 Task: Find connections with filter location Gifhorn with filter topic #careertips with filter profile language French with filter current company Resource Solutions with filter school Widya Dharma University with filter industry Operations Consulting with filter service category Packaging Design with filter keywords title Team Leader
Action: Mouse moved to (575, 75)
Screenshot: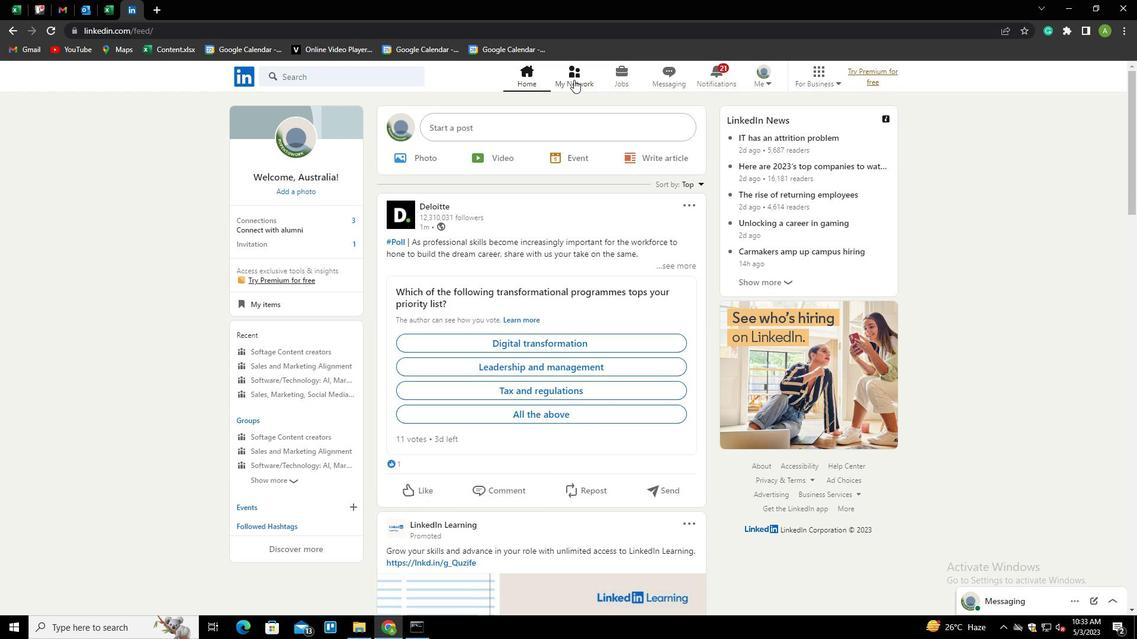 
Action: Mouse pressed left at (575, 75)
Screenshot: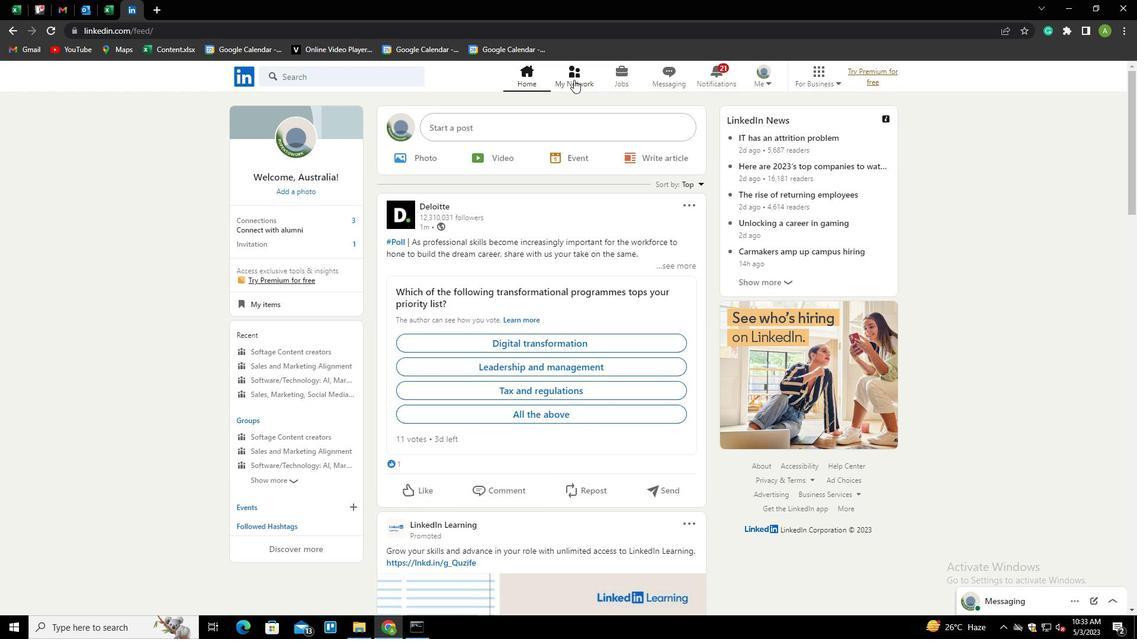 
Action: Mouse moved to (327, 139)
Screenshot: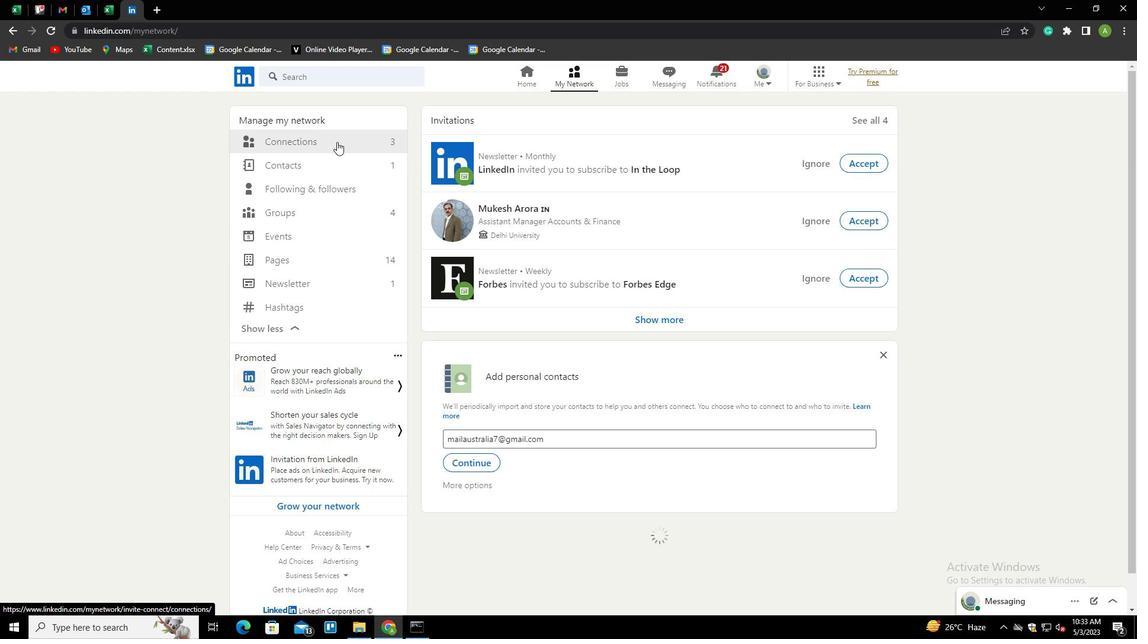 
Action: Mouse pressed left at (327, 139)
Screenshot: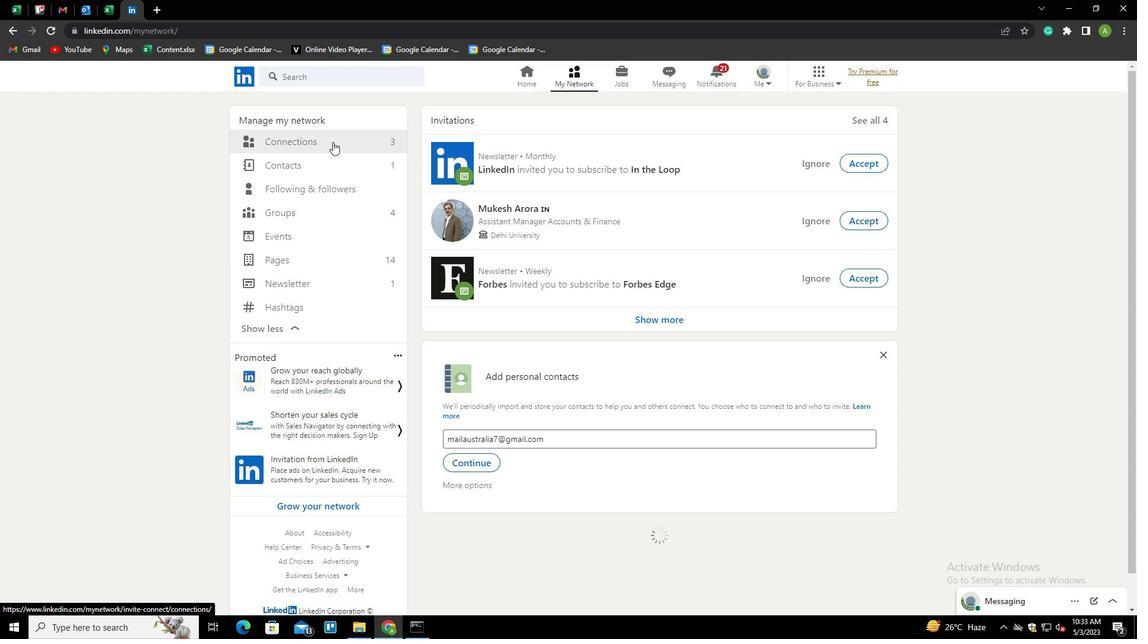 
Action: Mouse moved to (662, 137)
Screenshot: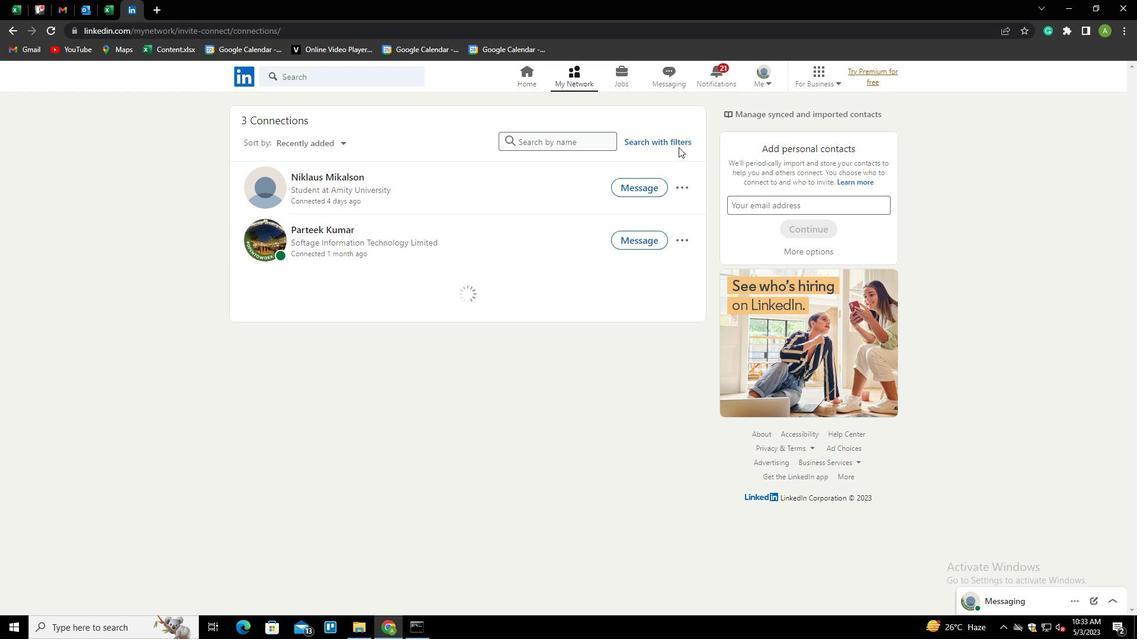
Action: Mouse pressed left at (662, 137)
Screenshot: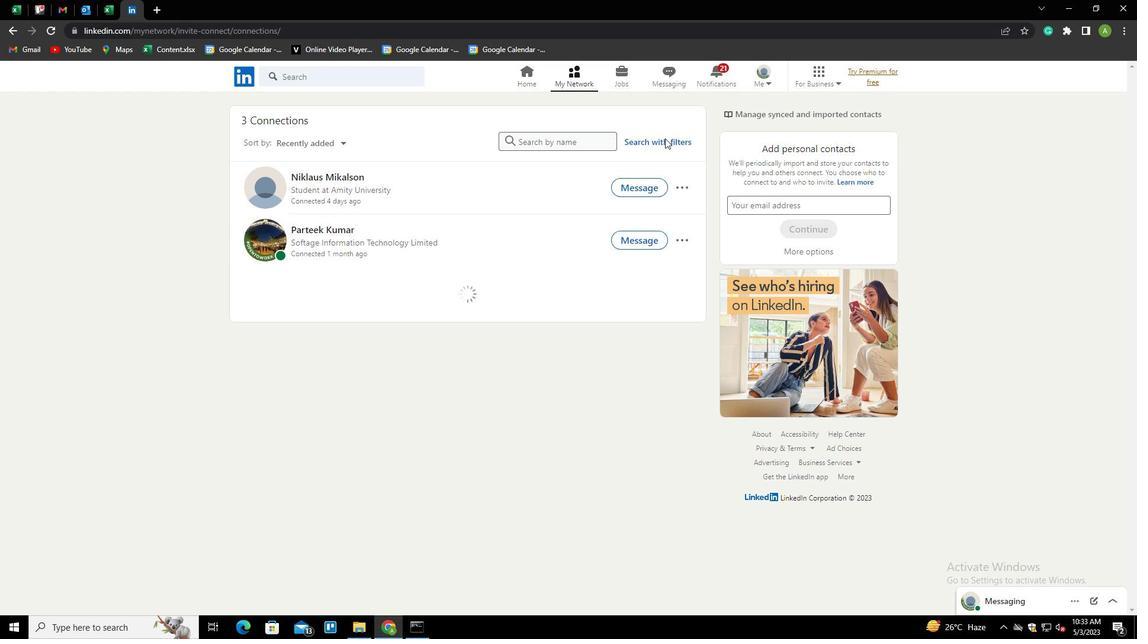 
Action: Mouse moved to (607, 108)
Screenshot: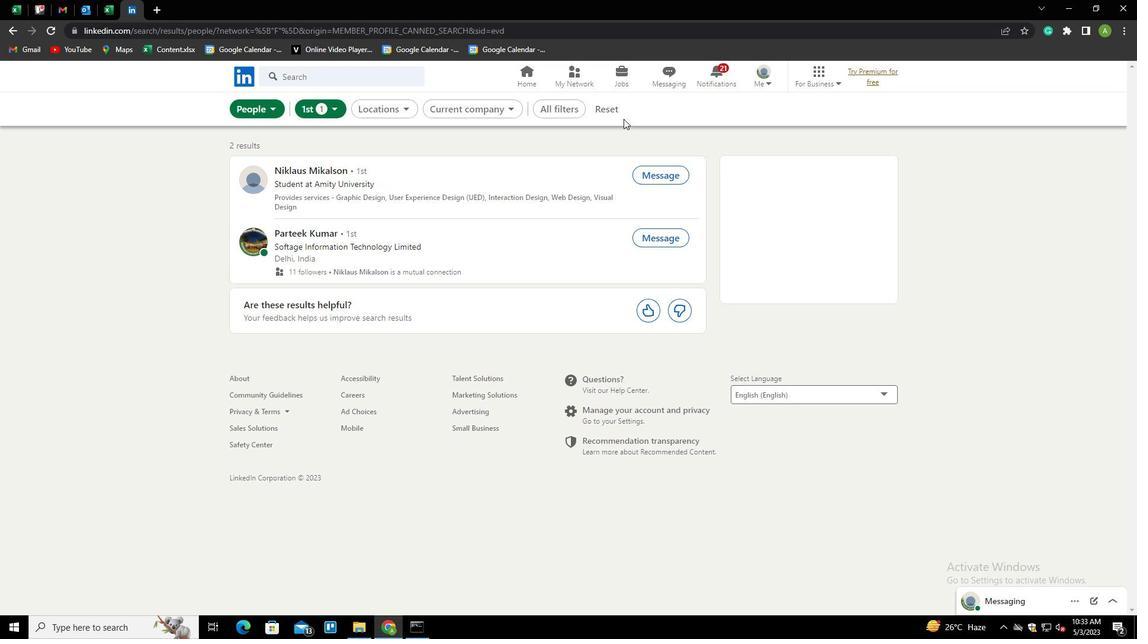 
Action: Mouse pressed left at (607, 108)
Screenshot: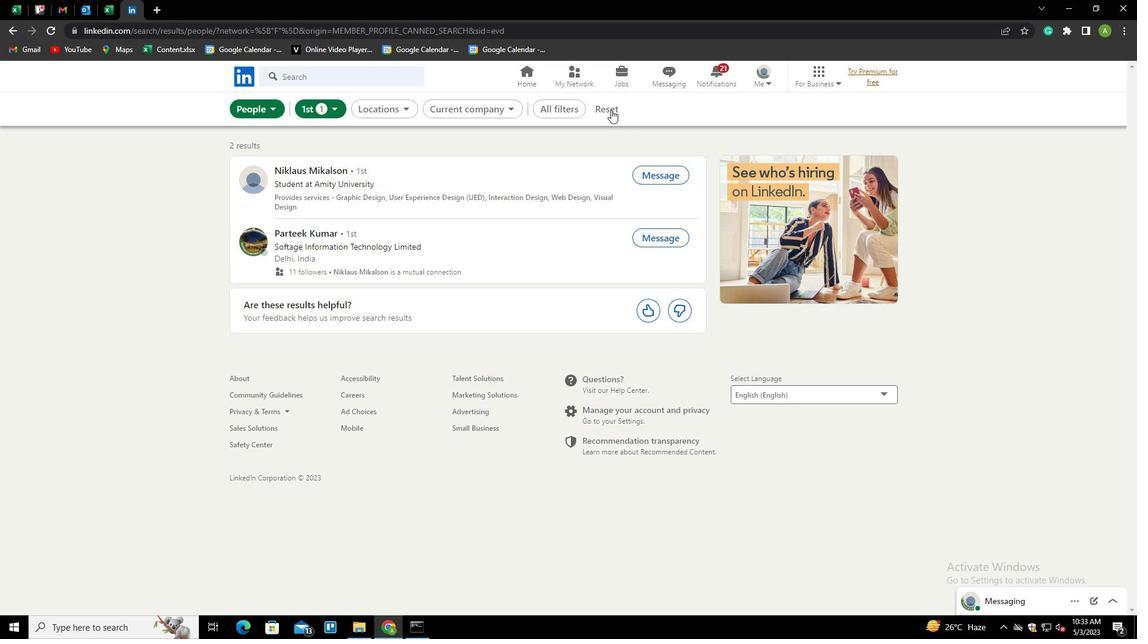 
Action: Mouse moved to (580, 109)
Screenshot: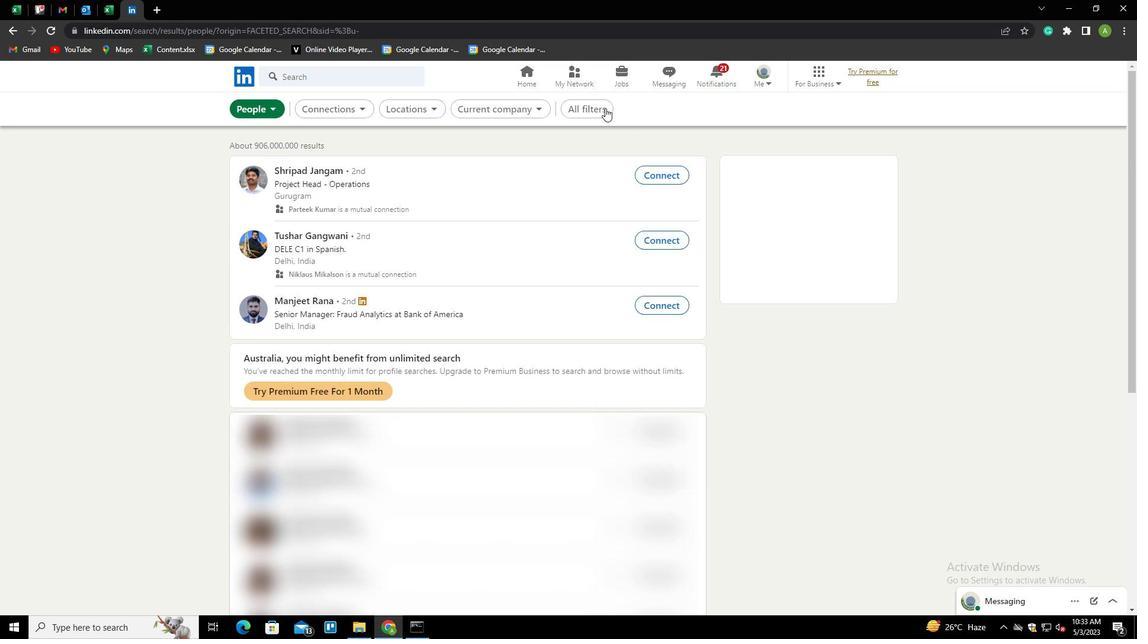 
Action: Mouse pressed left at (580, 109)
Screenshot: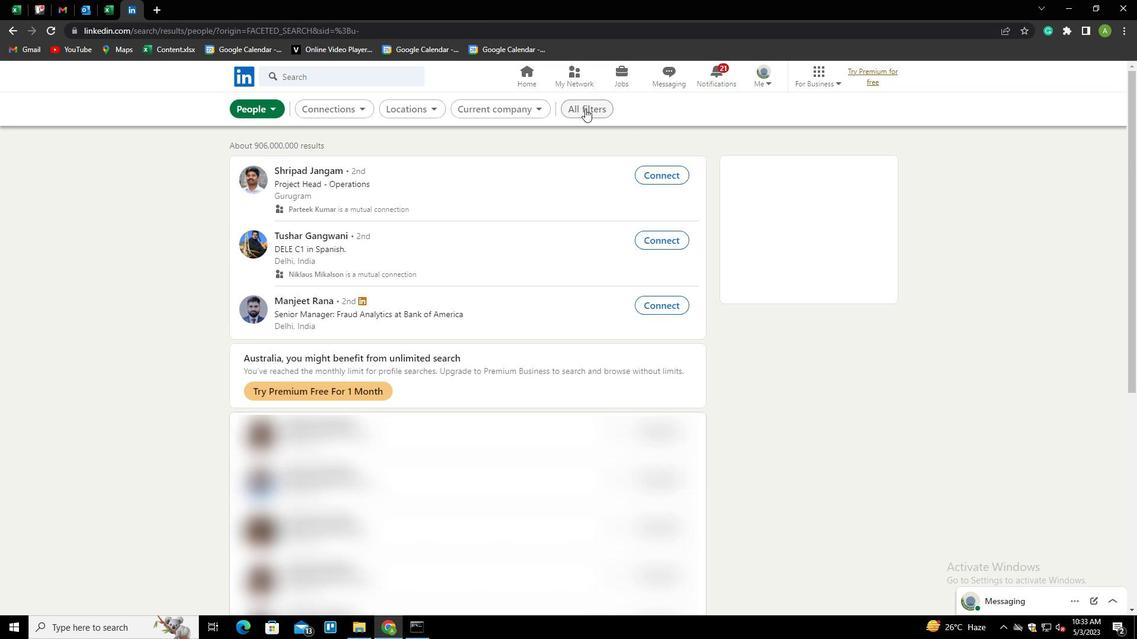 
Action: Mouse moved to (1032, 353)
Screenshot: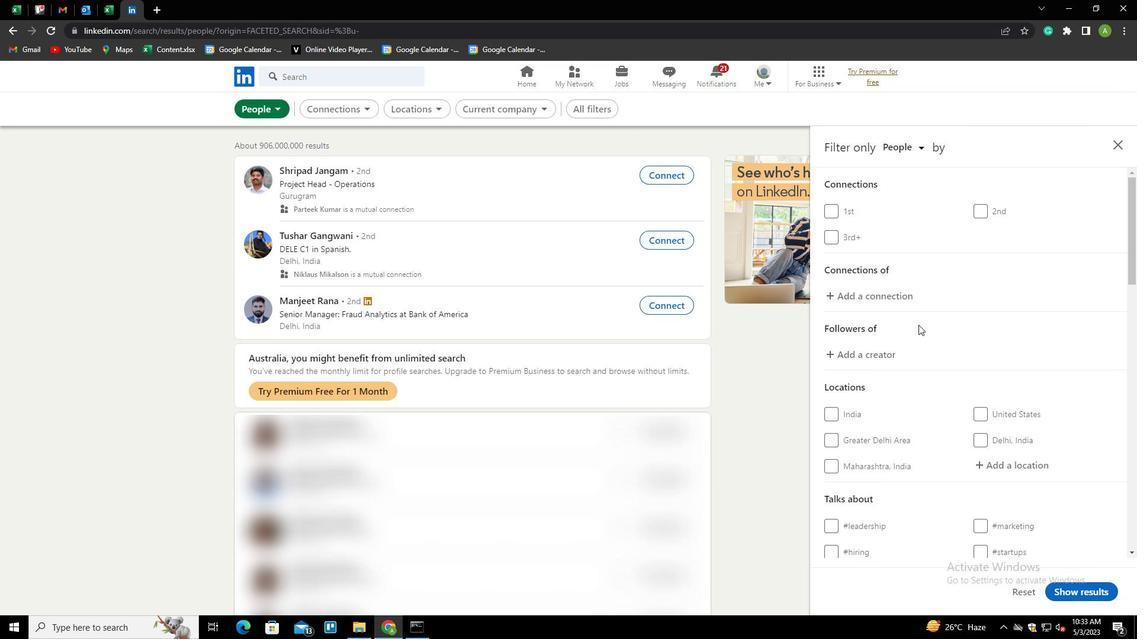
Action: Mouse scrolled (1032, 352) with delta (0, 0)
Screenshot: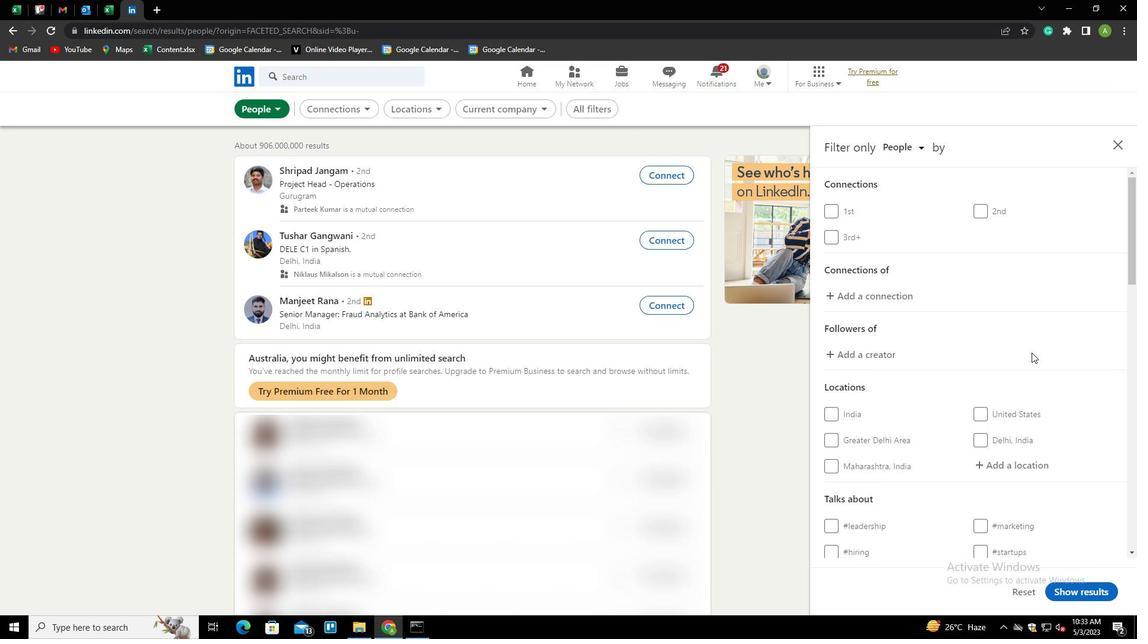 
Action: Mouse scrolled (1032, 352) with delta (0, 0)
Screenshot: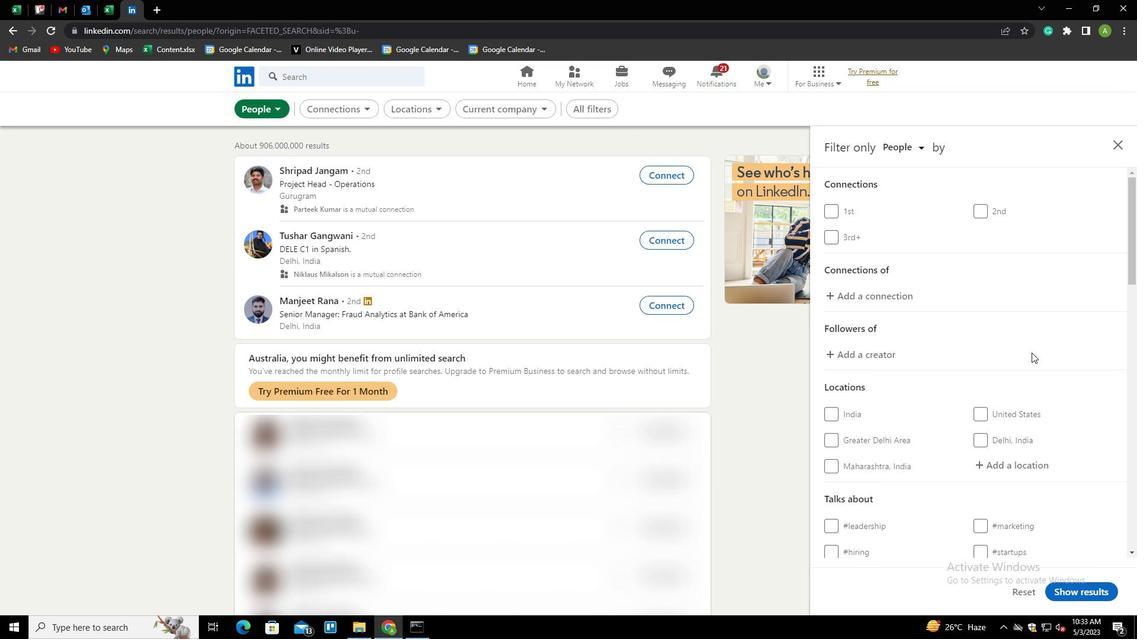 
Action: Mouse moved to (972, 343)
Screenshot: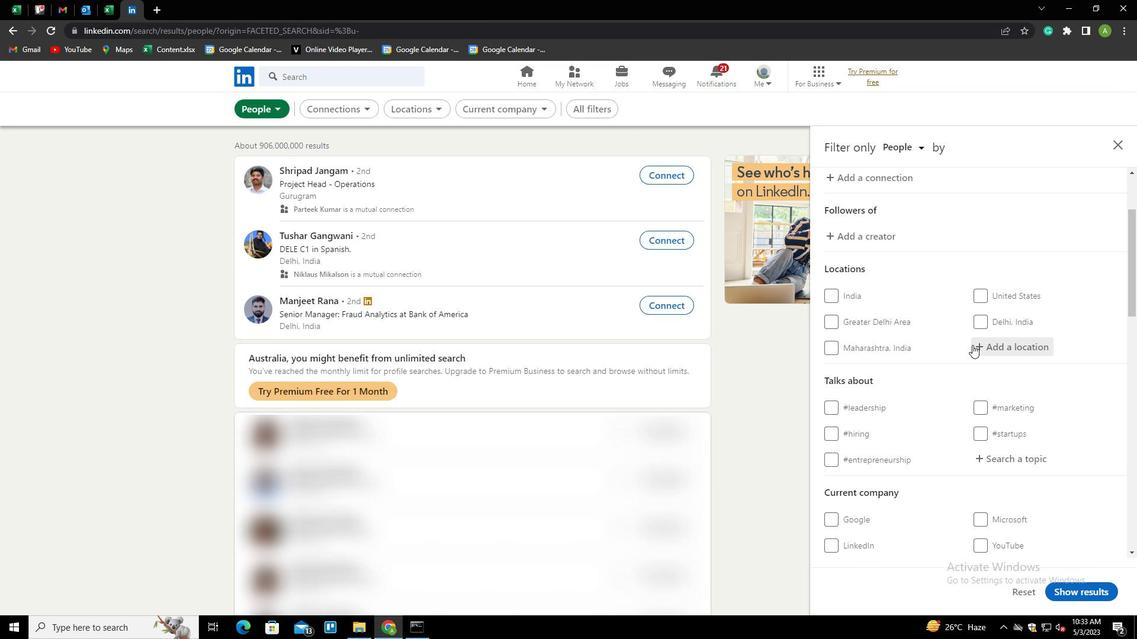 
Action: Mouse pressed left at (972, 343)
Screenshot: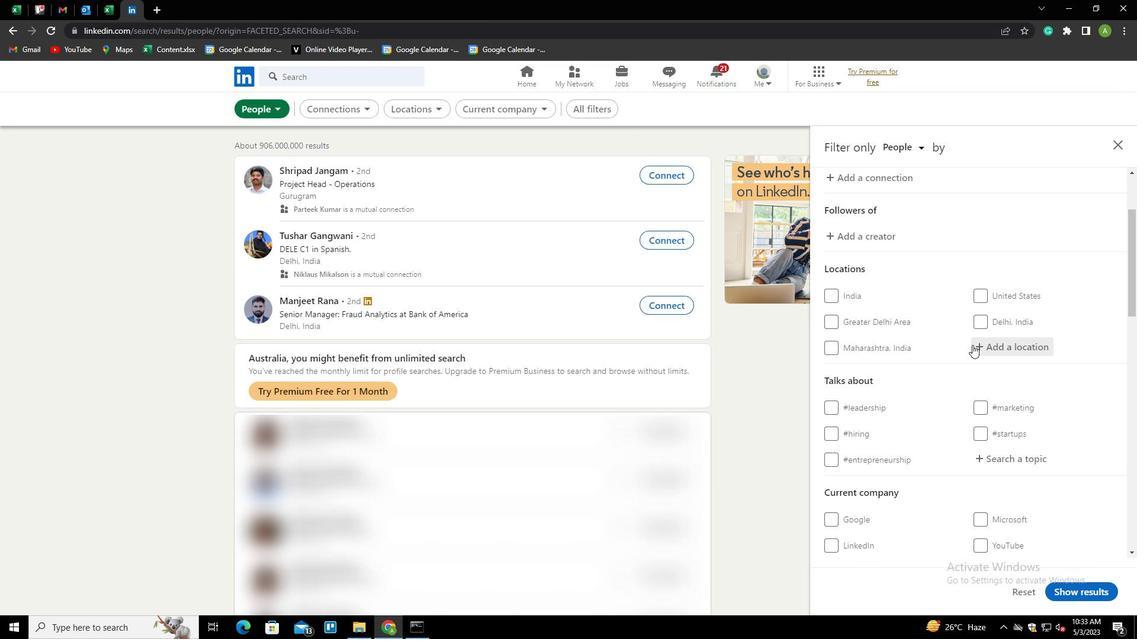 
Action: Key pressed <Key.shift>G
Screenshot: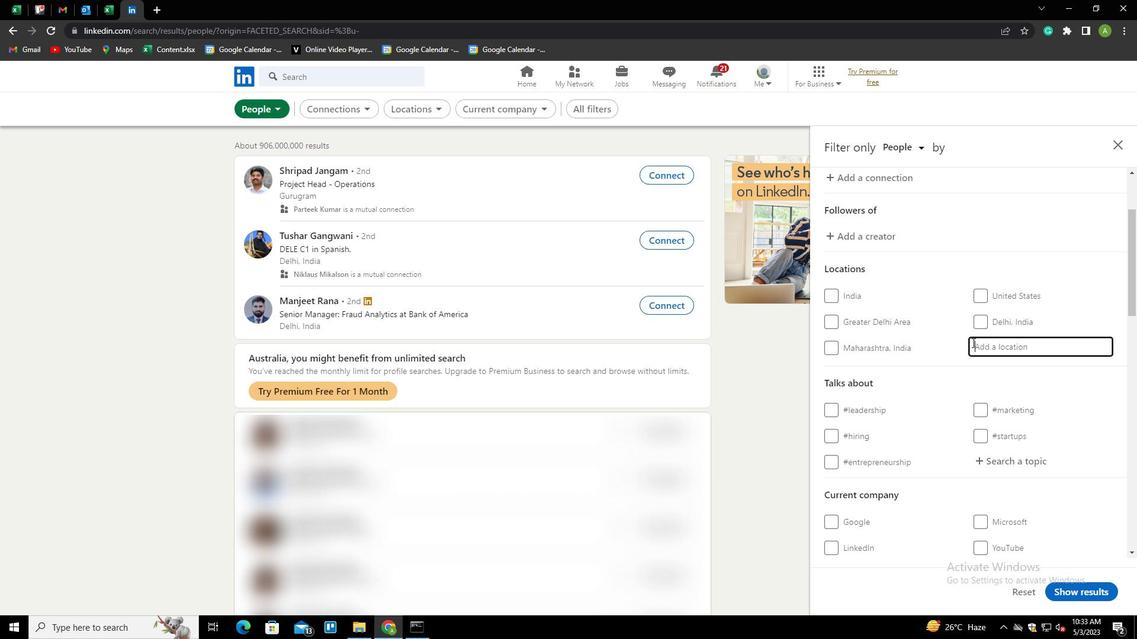 
Action: Mouse moved to (972, 343)
Screenshot: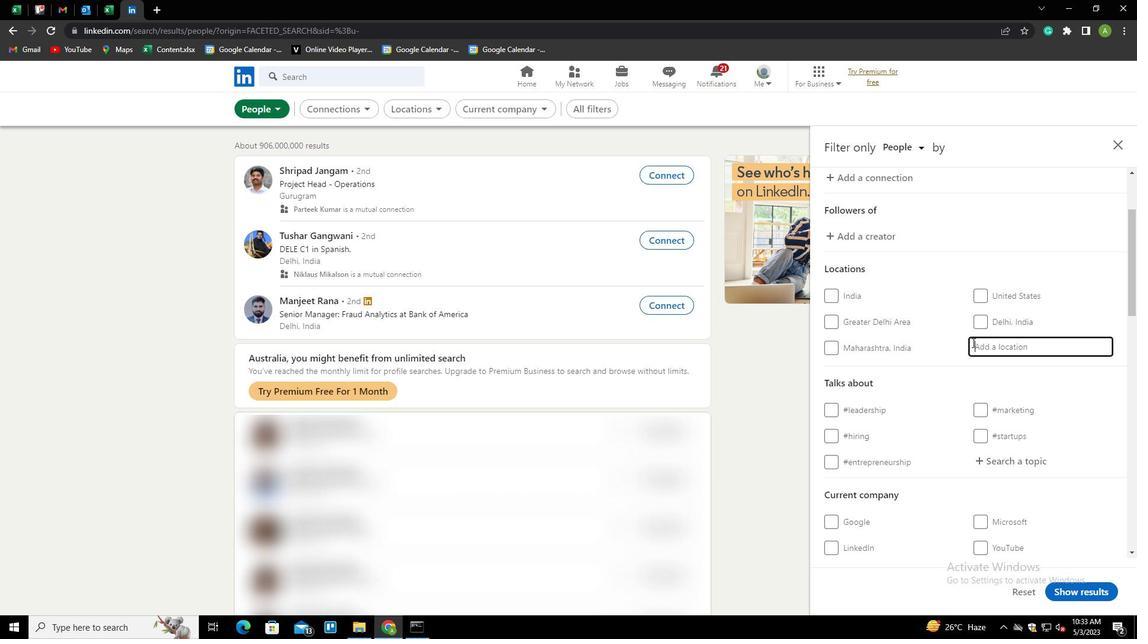 
Action: Key pressed IG<Key.backspace>FHORN<Key.down><Key.enter>
Screenshot: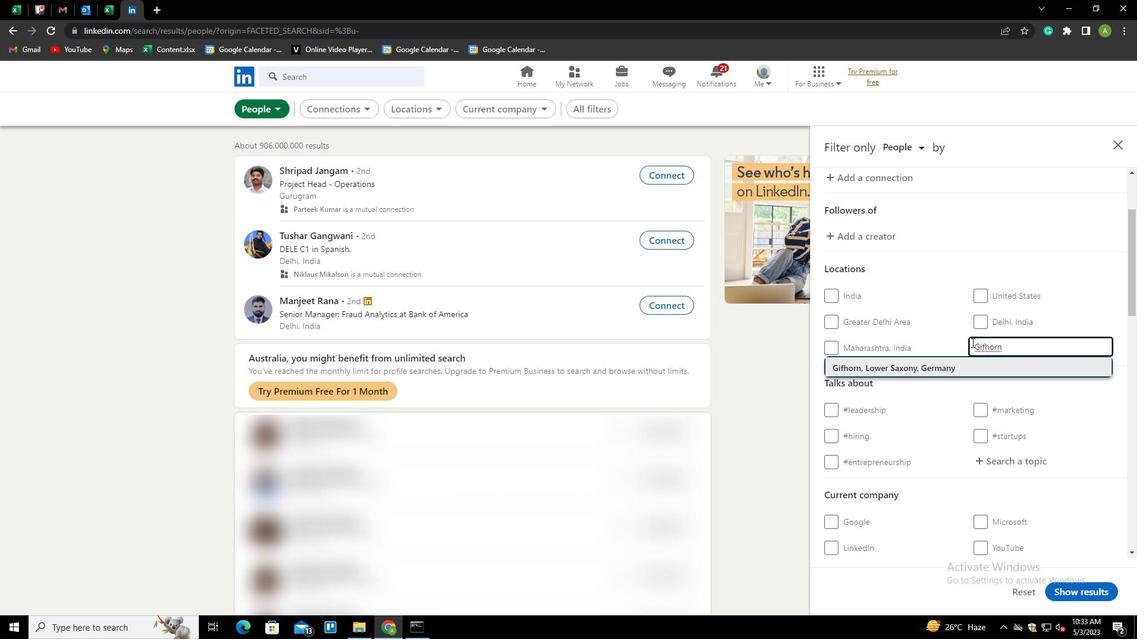 
Action: Mouse scrolled (972, 342) with delta (0, 0)
Screenshot: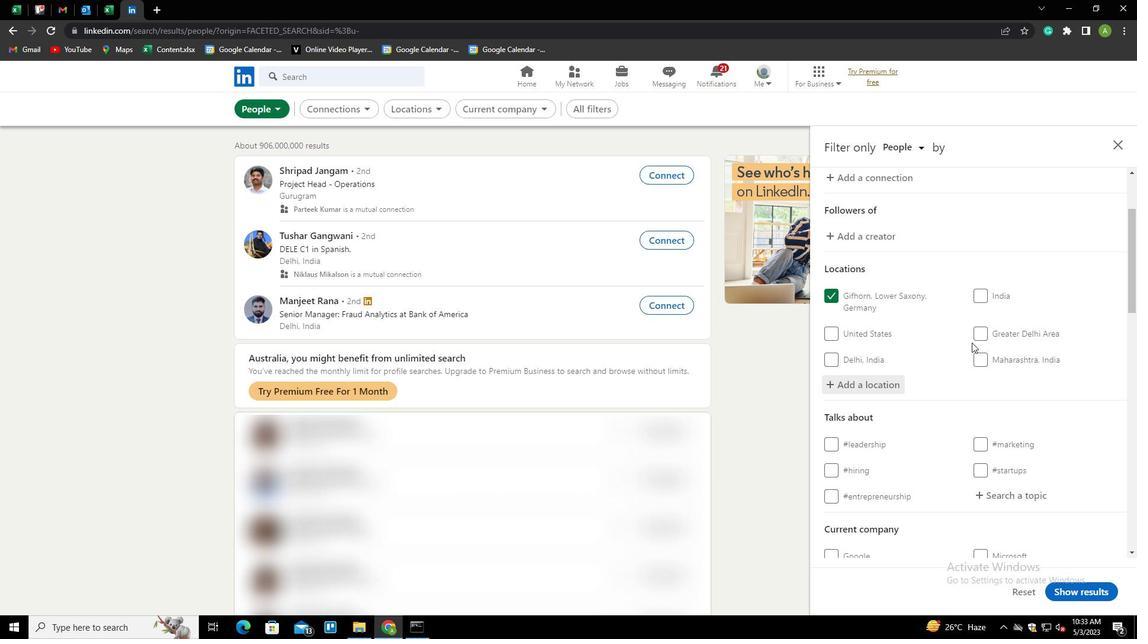 
Action: Mouse scrolled (972, 342) with delta (0, 0)
Screenshot: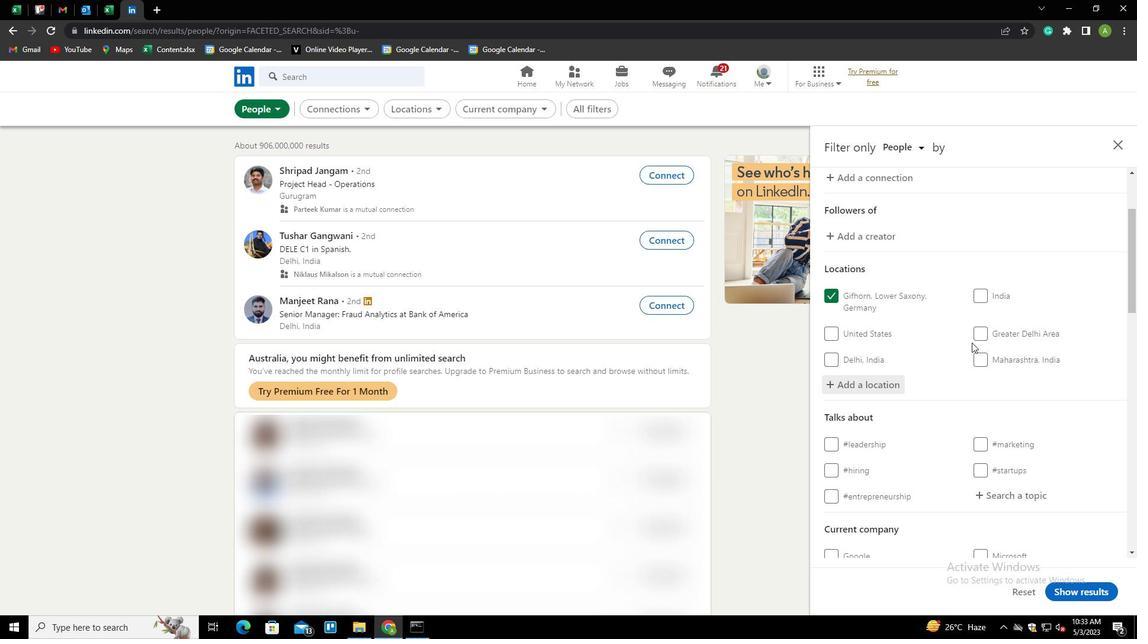 
Action: Mouse moved to (985, 369)
Screenshot: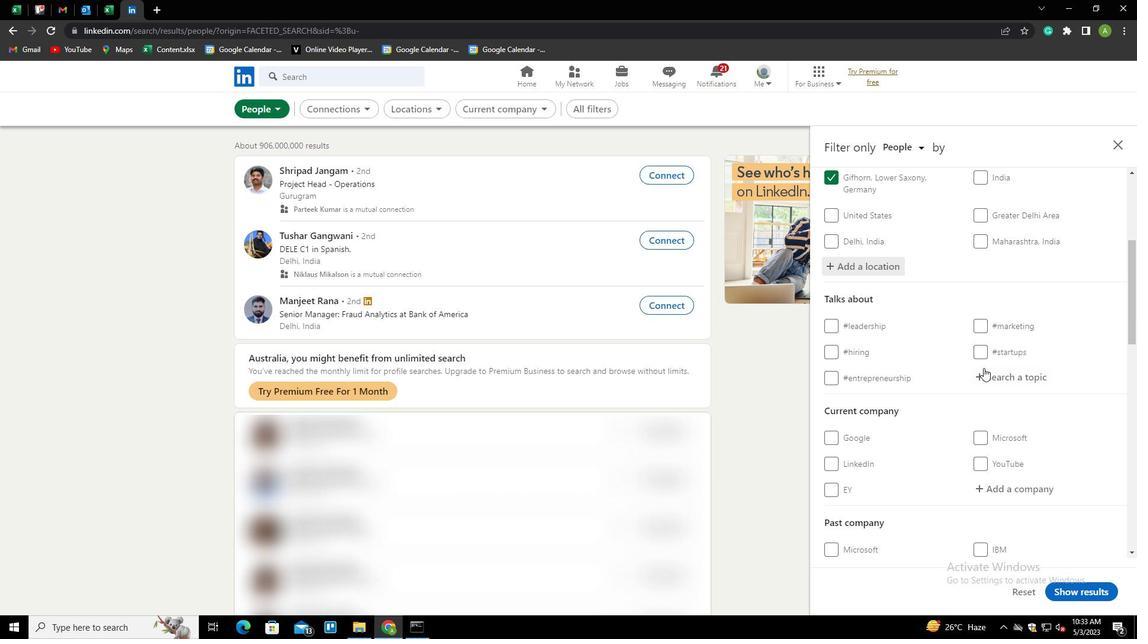 
Action: Mouse pressed left at (985, 369)
Screenshot: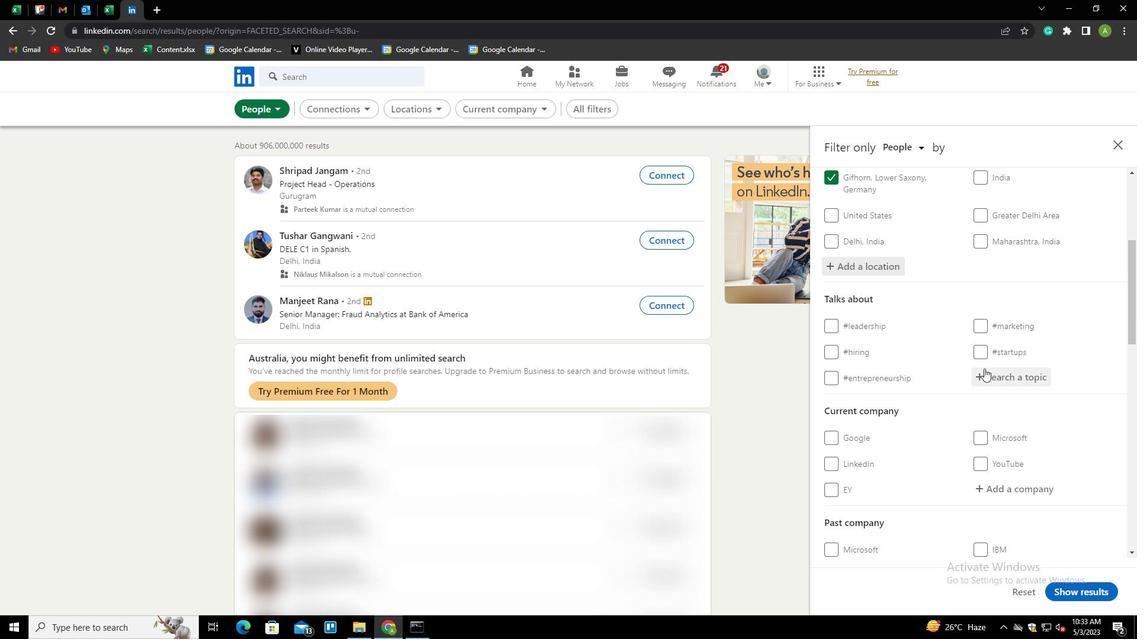 
Action: Key pressed CAAR<Key.backspace><Key.backspace>REERTIPS<Key.down><Key.enter>
Screenshot: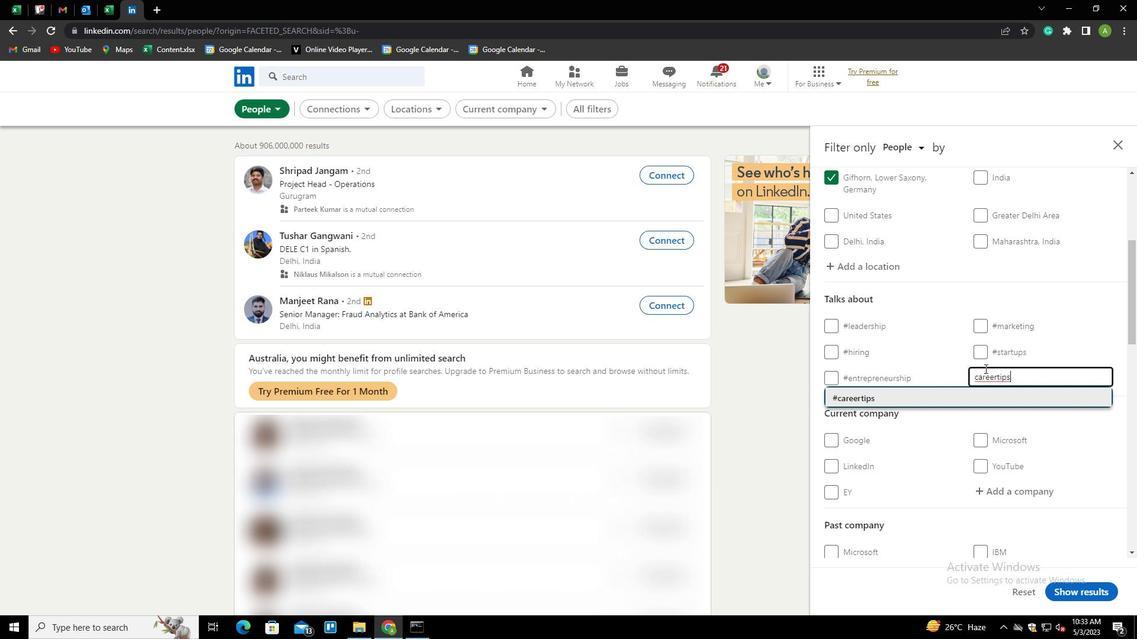 
Action: Mouse scrolled (985, 368) with delta (0, 0)
Screenshot: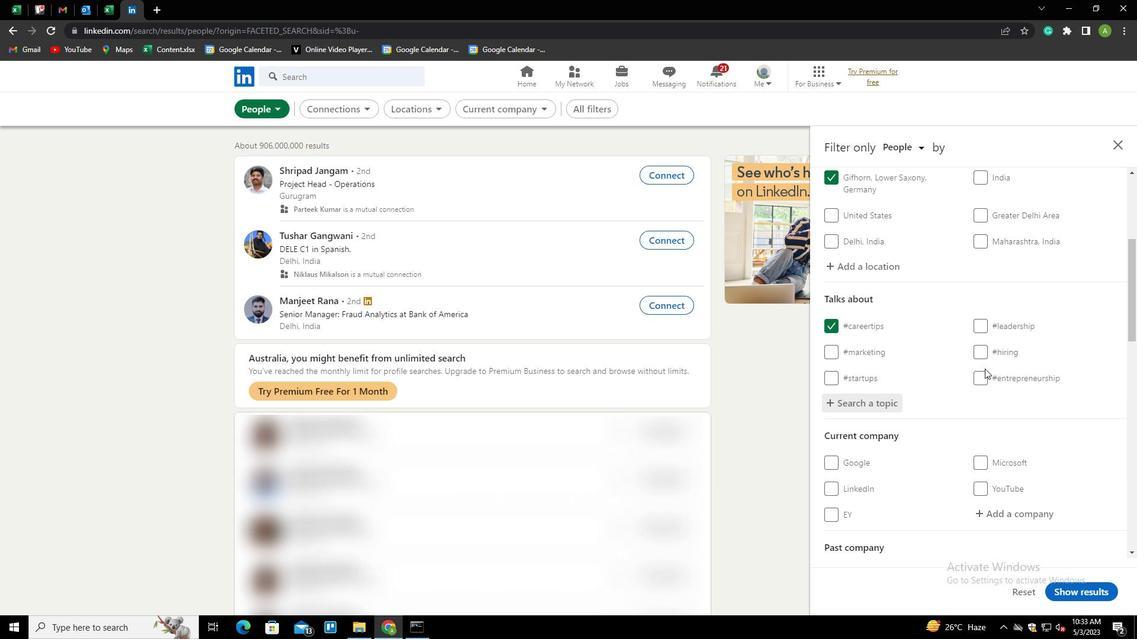 
Action: Mouse scrolled (985, 368) with delta (0, 0)
Screenshot: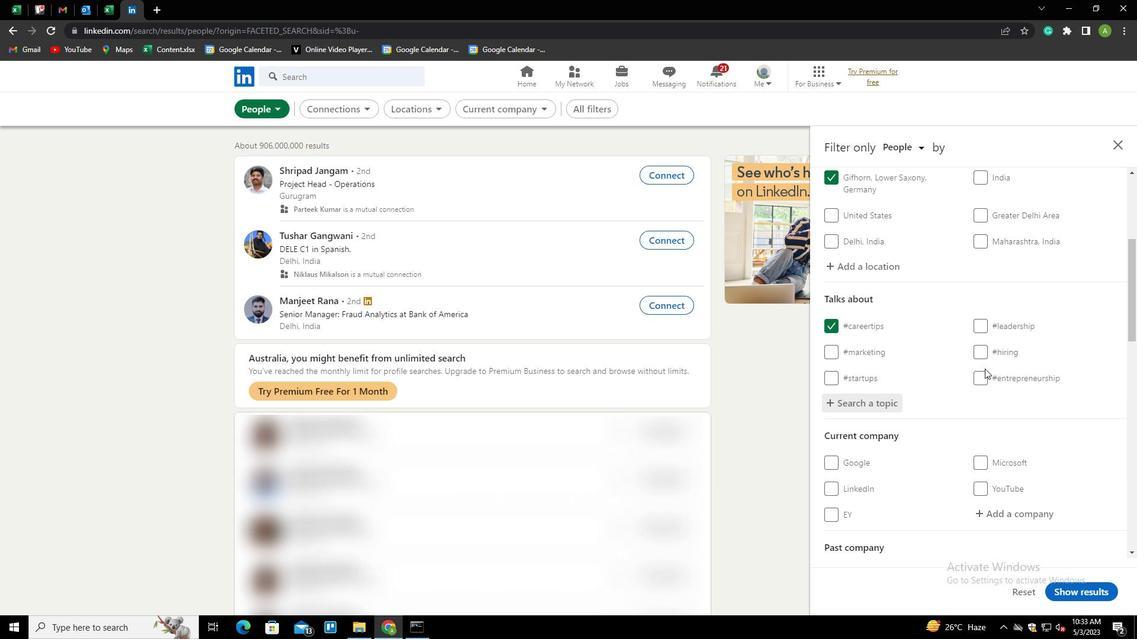 
Action: Mouse scrolled (985, 368) with delta (0, 0)
Screenshot: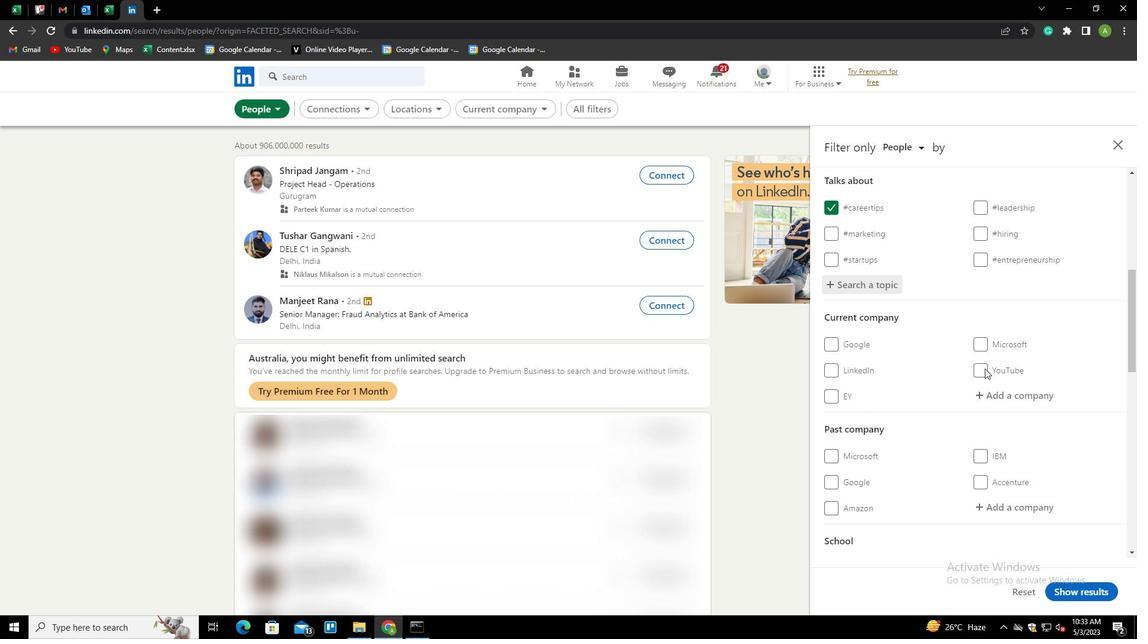 
Action: Mouse scrolled (985, 368) with delta (0, 0)
Screenshot: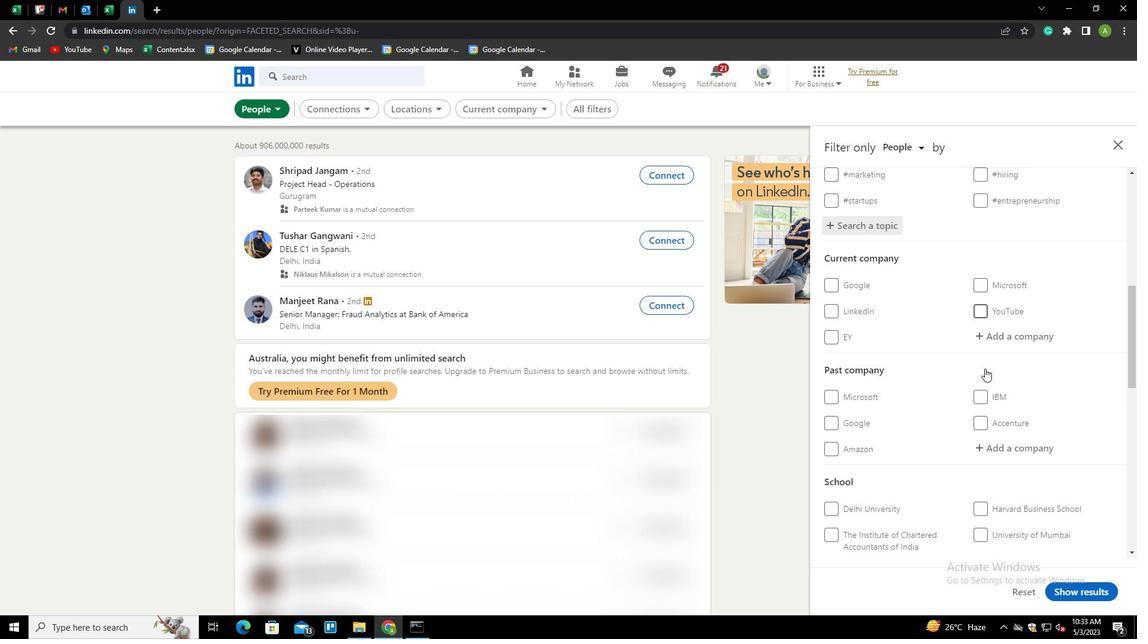 
Action: Mouse scrolled (985, 368) with delta (0, 0)
Screenshot: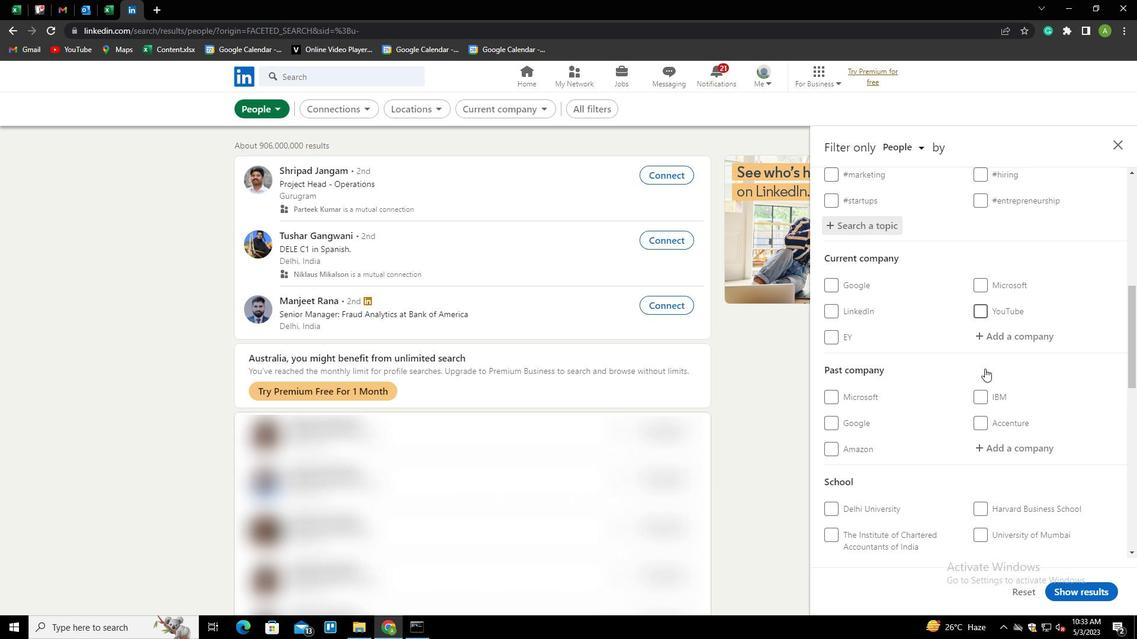 
Action: Mouse scrolled (985, 368) with delta (0, 0)
Screenshot: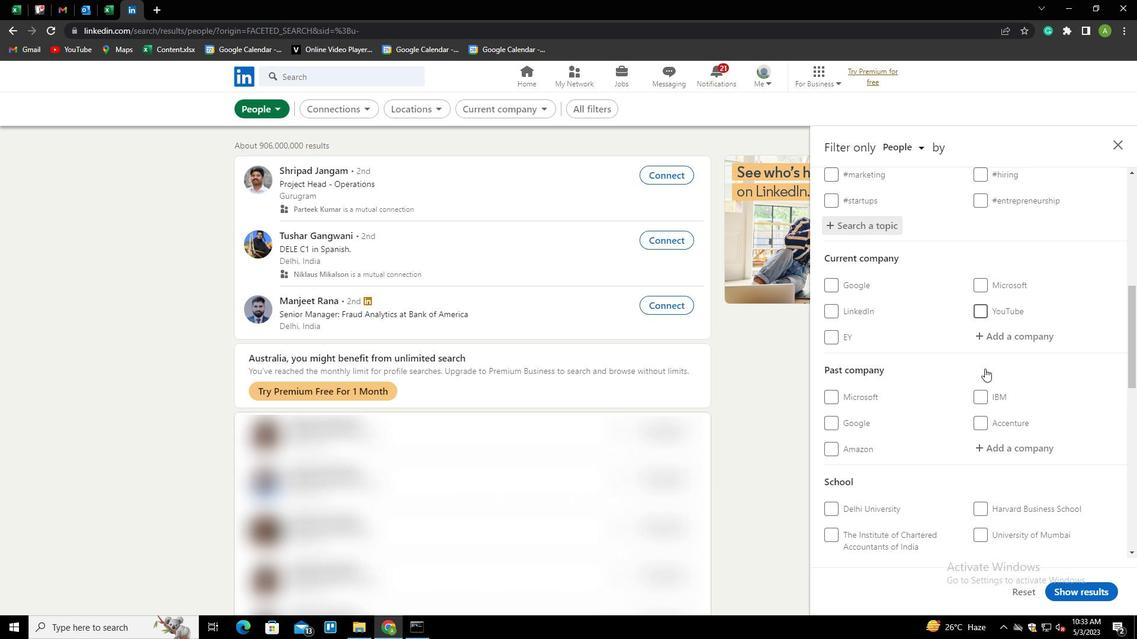 
Action: Mouse scrolled (985, 368) with delta (0, 0)
Screenshot: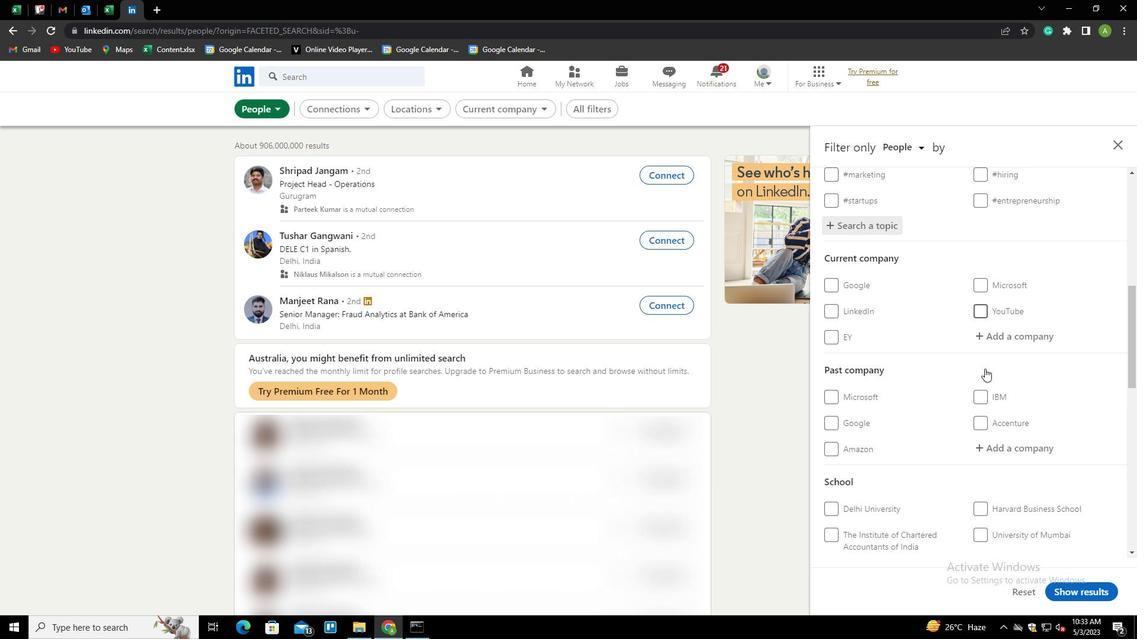 
Action: Mouse scrolled (985, 368) with delta (0, 0)
Screenshot: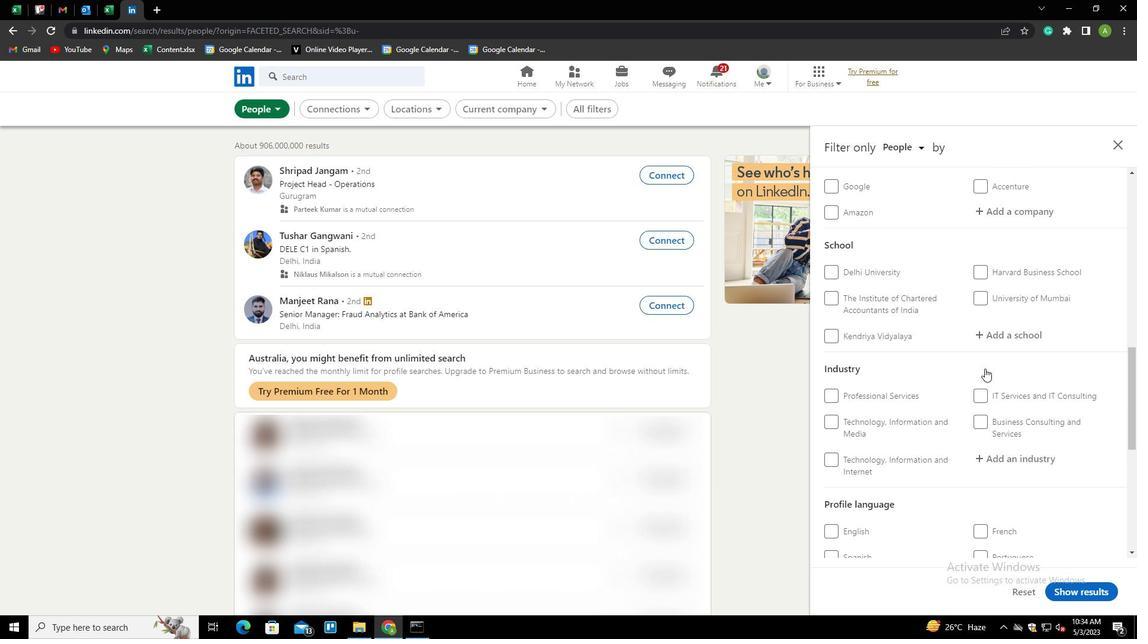 
Action: Mouse scrolled (985, 368) with delta (0, 0)
Screenshot: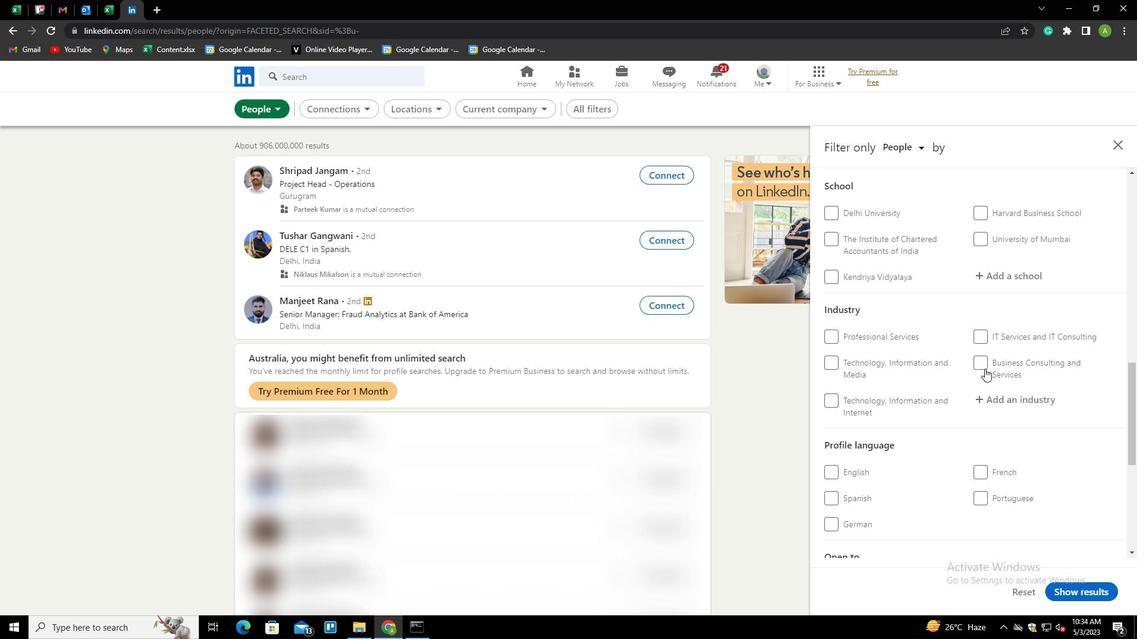 
Action: Mouse scrolled (985, 368) with delta (0, 0)
Screenshot: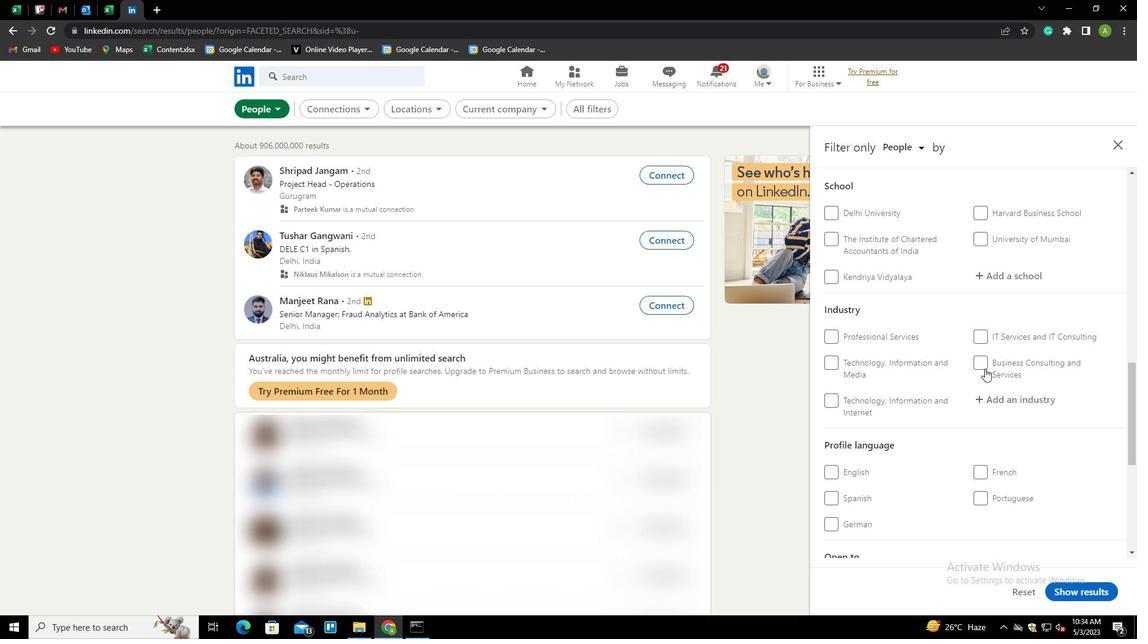 
Action: Mouse moved to (983, 354)
Screenshot: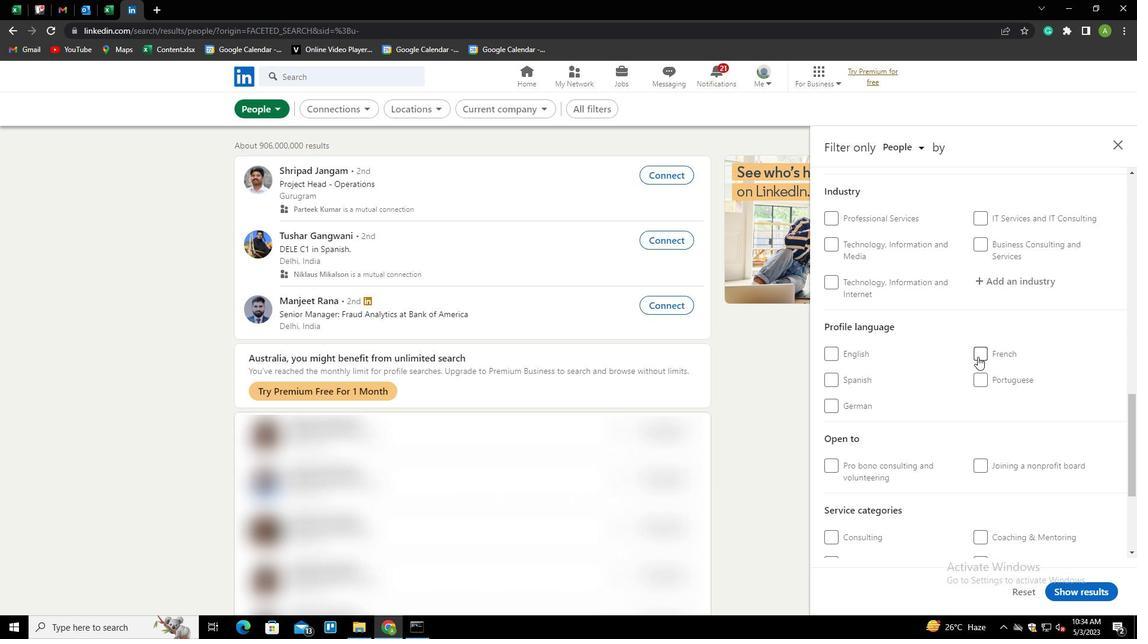 
Action: Mouse pressed left at (983, 354)
Screenshot: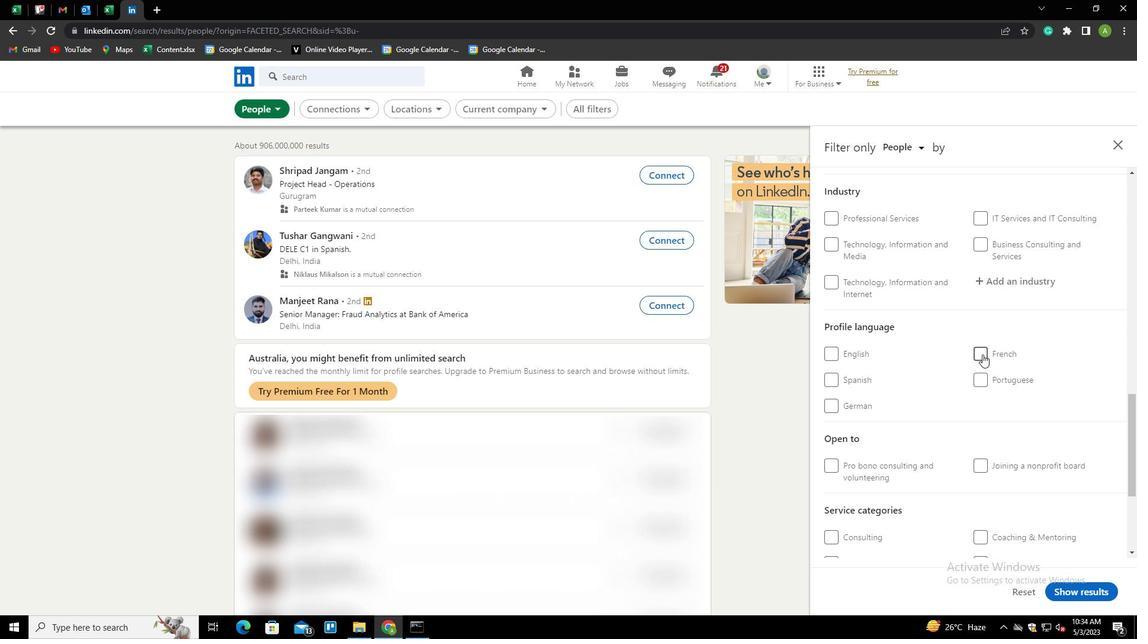 
Action: Mouse moved to (1007, 345)
Screenshot: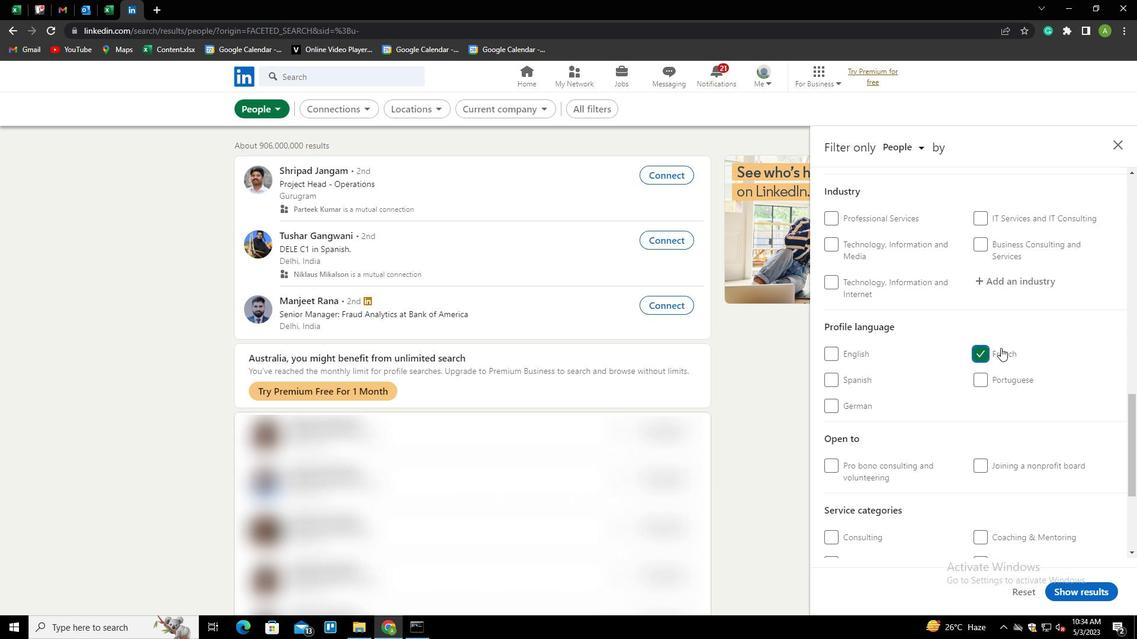 
Action: Mouse scrolled (1007, 346) with delta (0, 0)
Screenshot: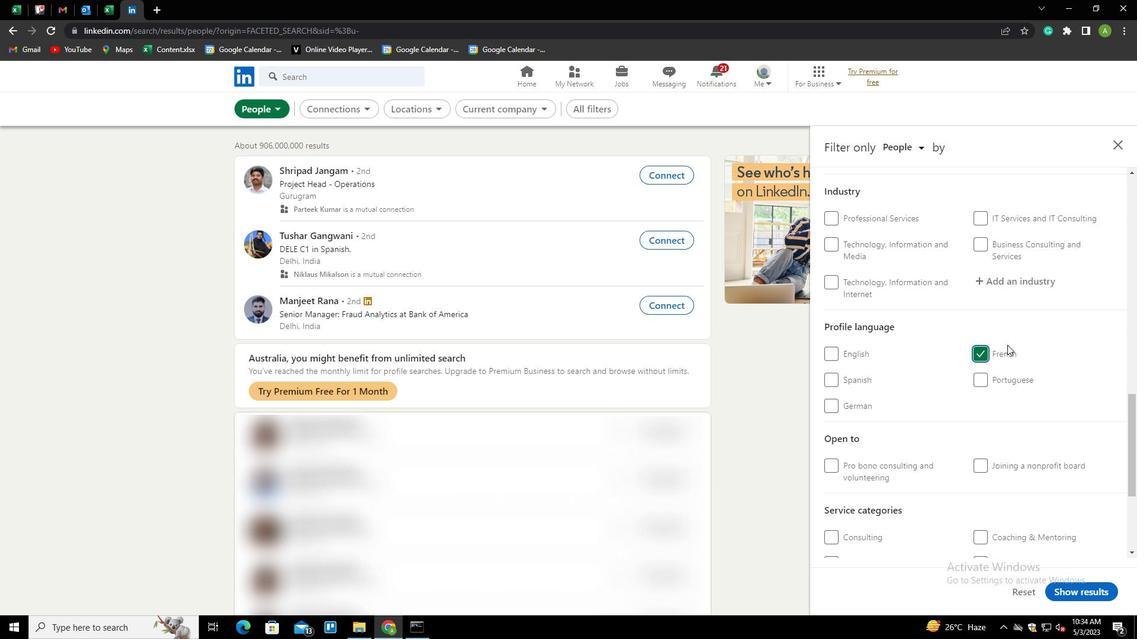 
Action: Mouse scrolled (1007, 346) with delta (0, 0)
Screenshot: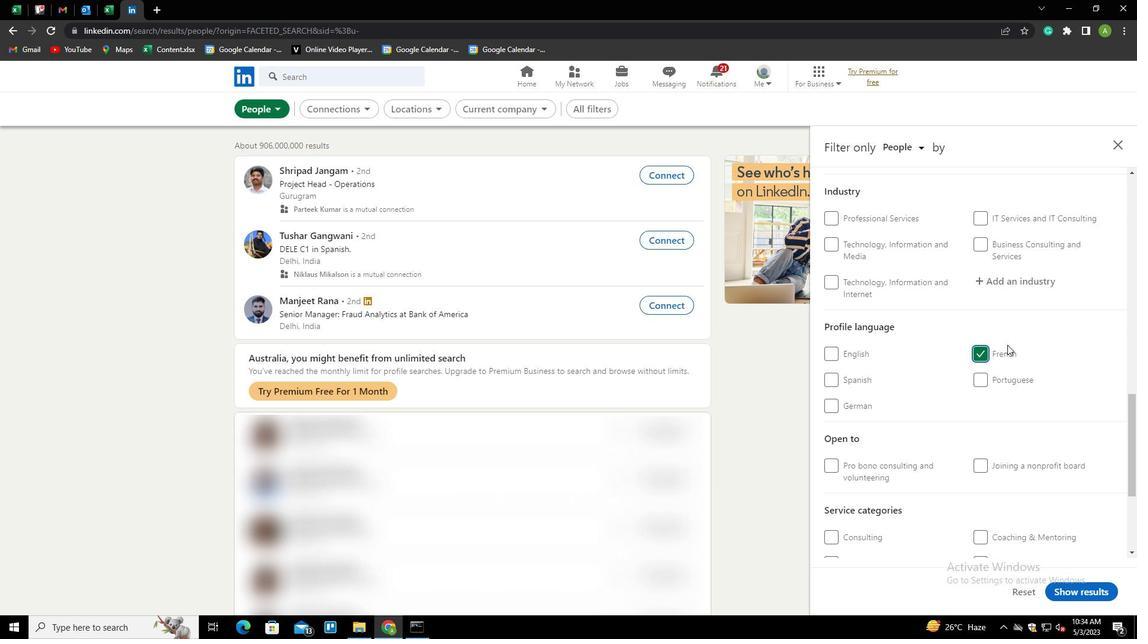 
Action: Mouse scrolled (1007, 346) with delta (0, 0)
Screenshot: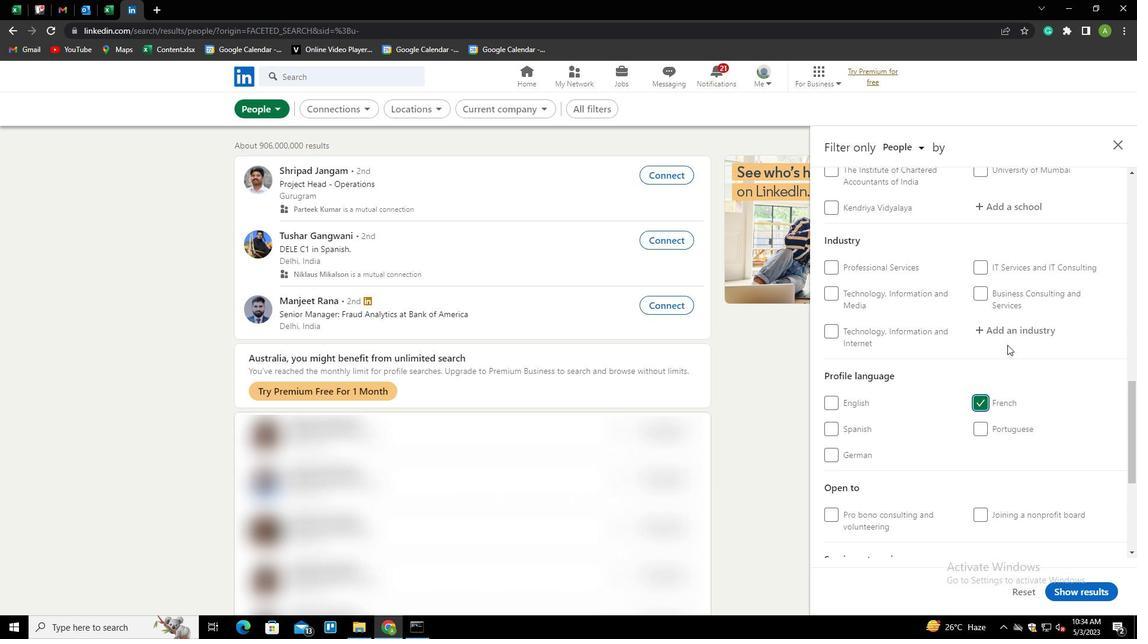
Action: Mouse scrolled (1007, 346) with delta (0, 0)
Screenshot: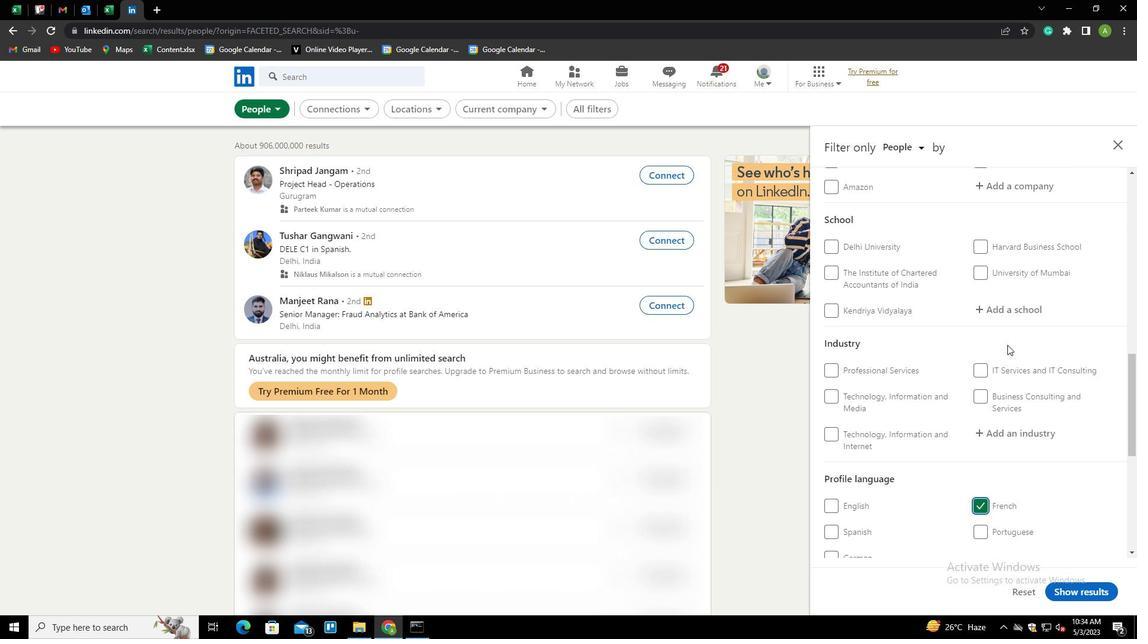 
Action: Mouse scrolled (1007, 346) with delta (0, 0)
Screenshot: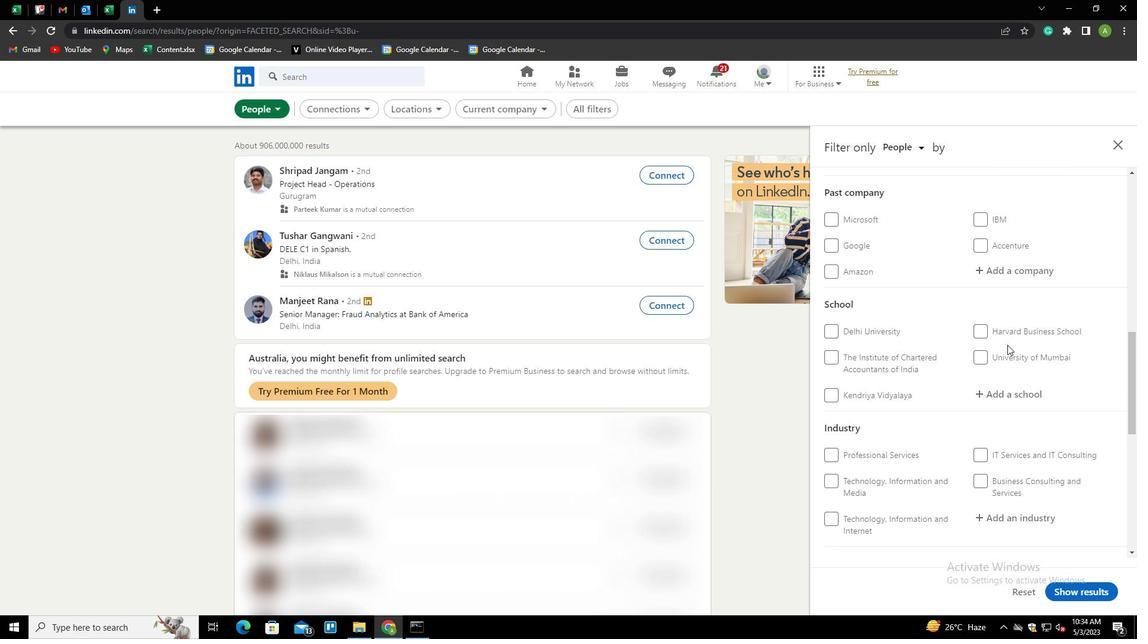 
Action: Mouse moved to (1000, 223)
Screenshot: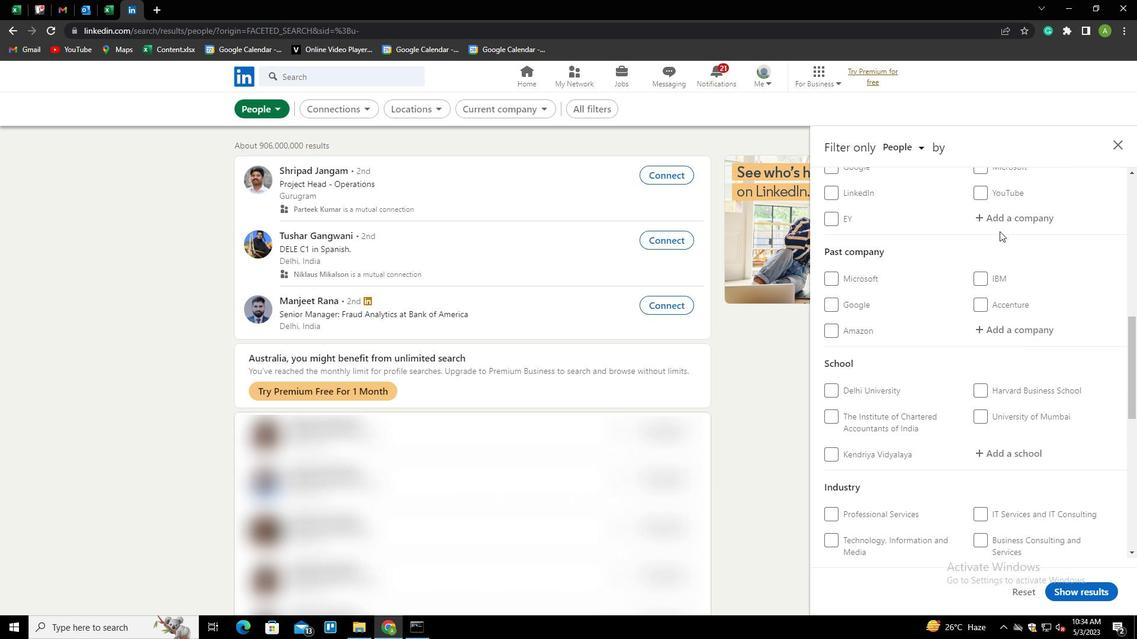 
Action: Mouse pressed left at (1000, 223)
Screenshot: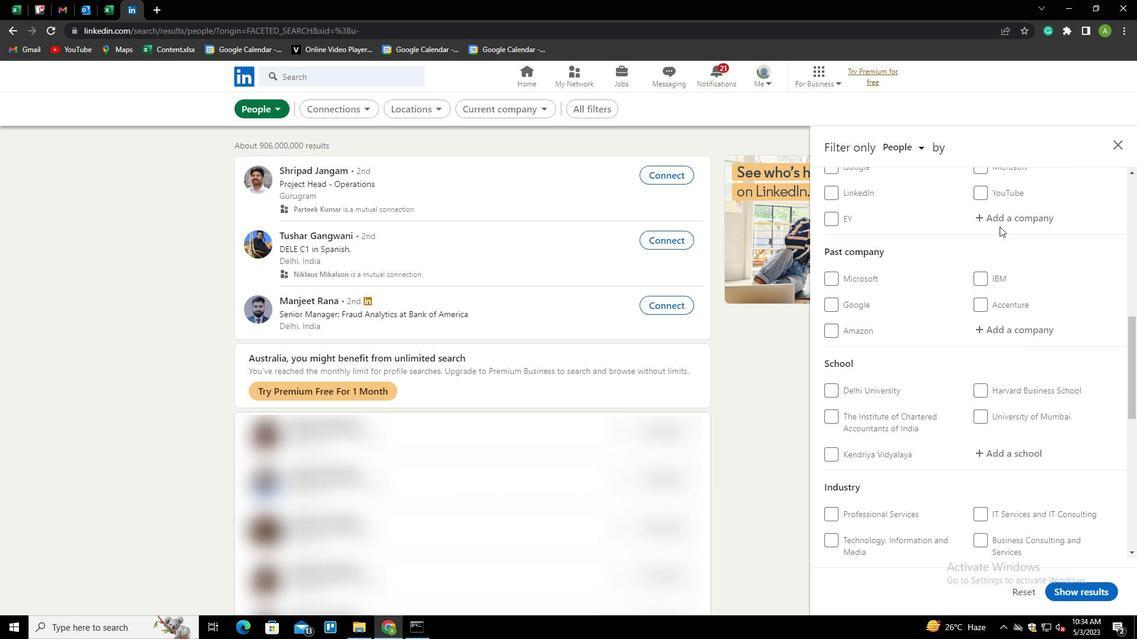 
Action: Key pressed <Key.shift>RESOURCE<Key.space><Key.shift>SOLUTIONS<Key.down><Key.enter>
Screenshot: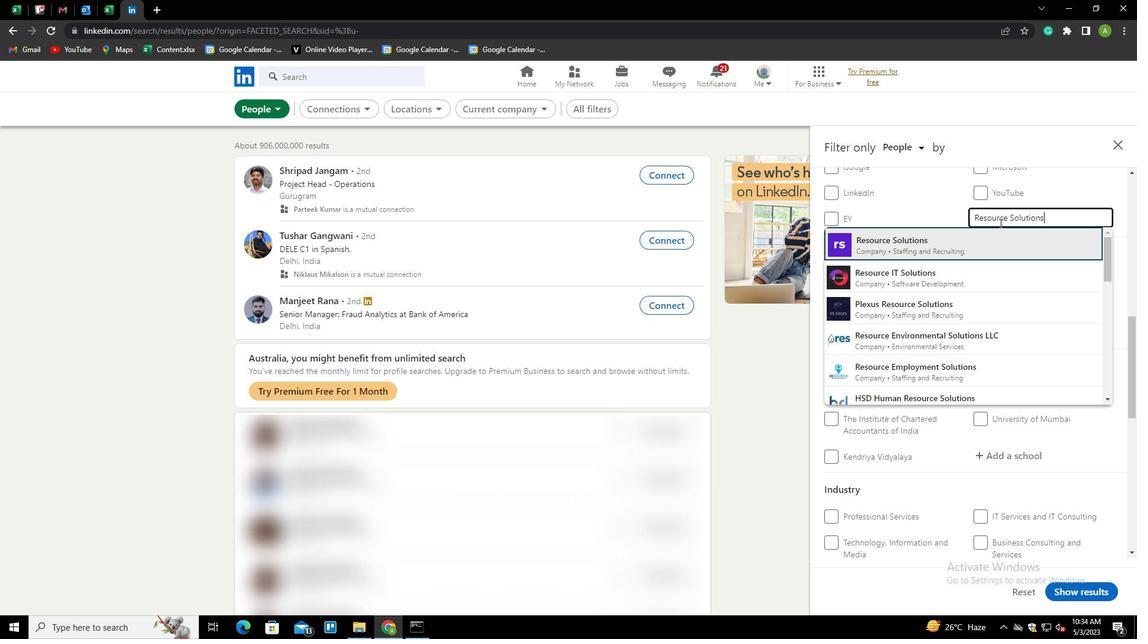 
Action: Mouse scrolled (1000, 222) with delta (0, 0)
Screenshot: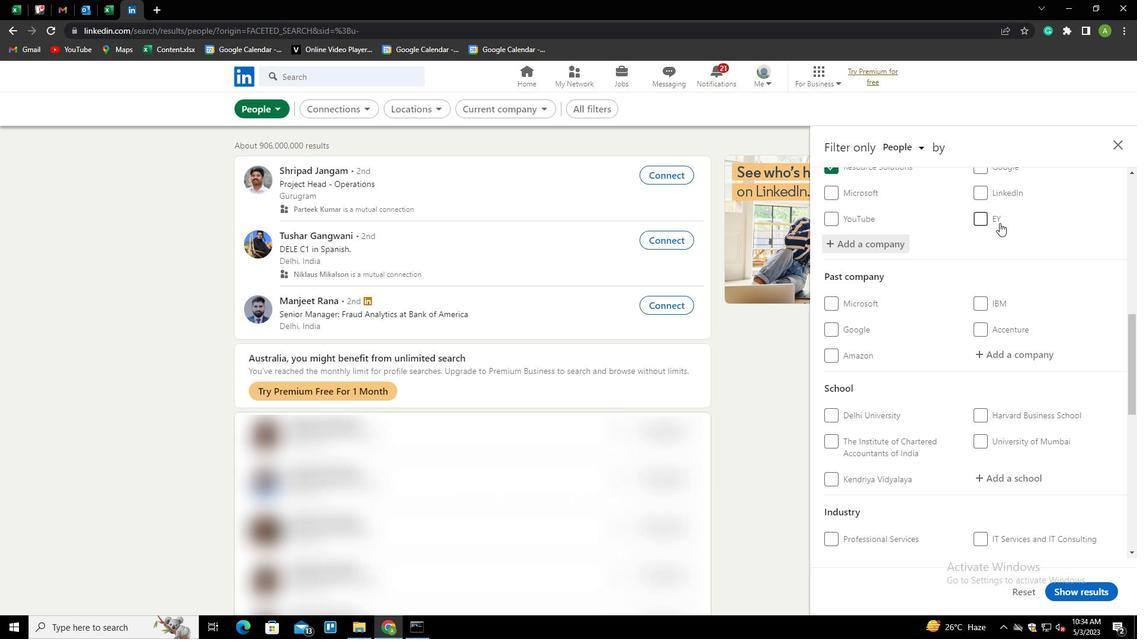 
Action: Mouse scrolled (1000, 222) with delta (0, 0)
Screenshot: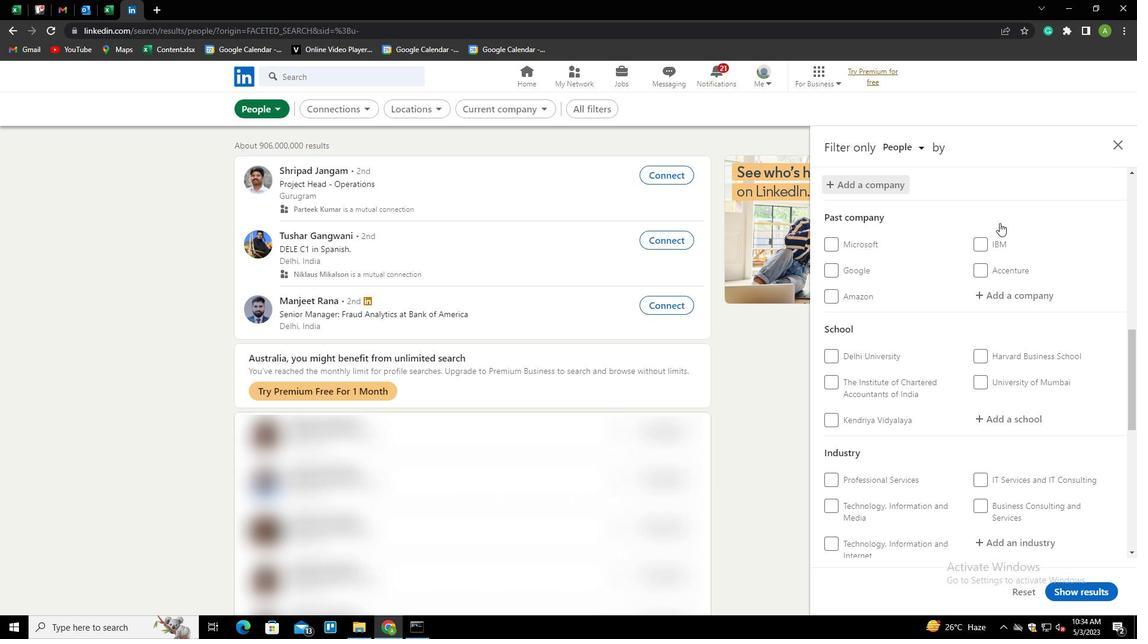 
Action: Mouse scrolled (1000, 222) with delta (0, 0)
Screenshot: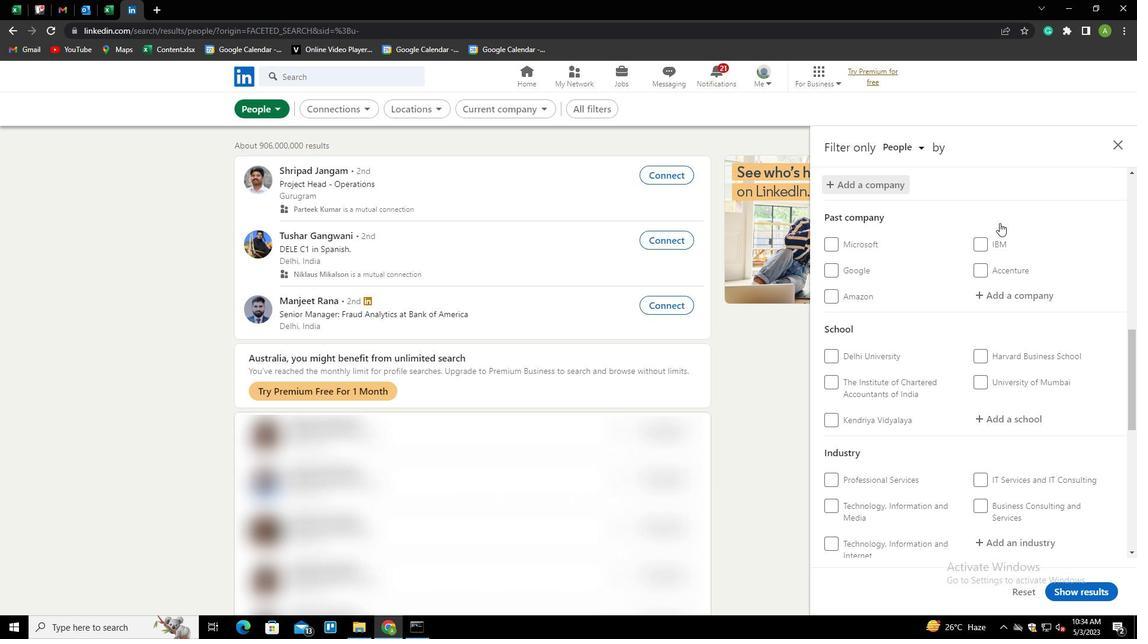
Action: Mouse moved to (996, 299)
Screenshot: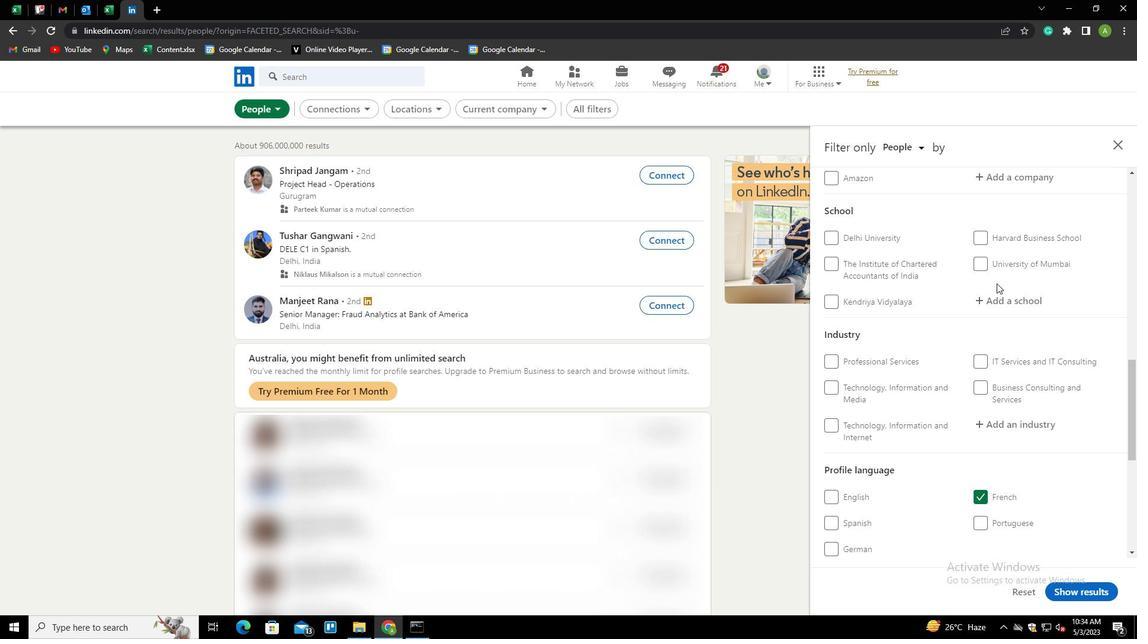 
Action: Mouse pressed left at (996, 299)
Screenshot: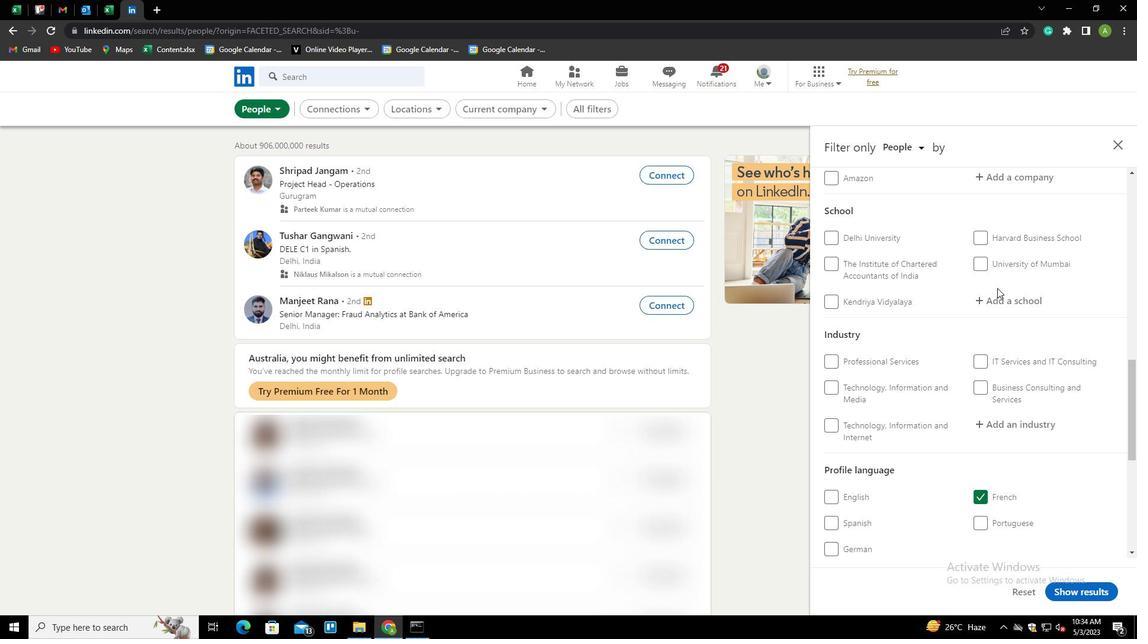 
Action: Mouse moved to (1004, 299)
Screenshot: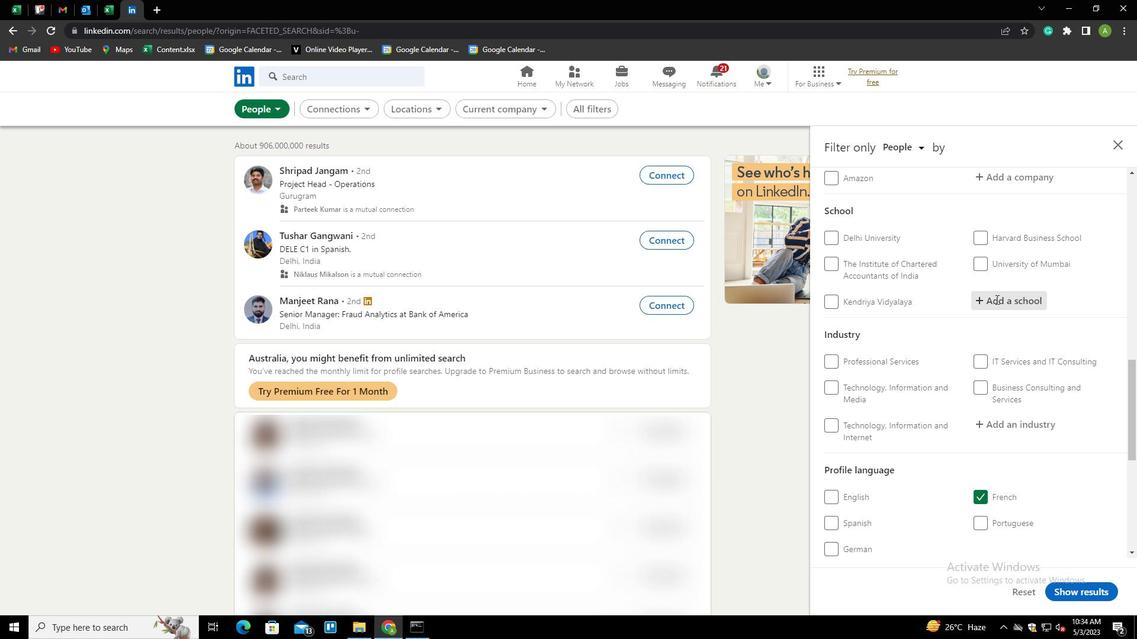 
Action: Mouse pressed left at (1004, 299)
Screenshot: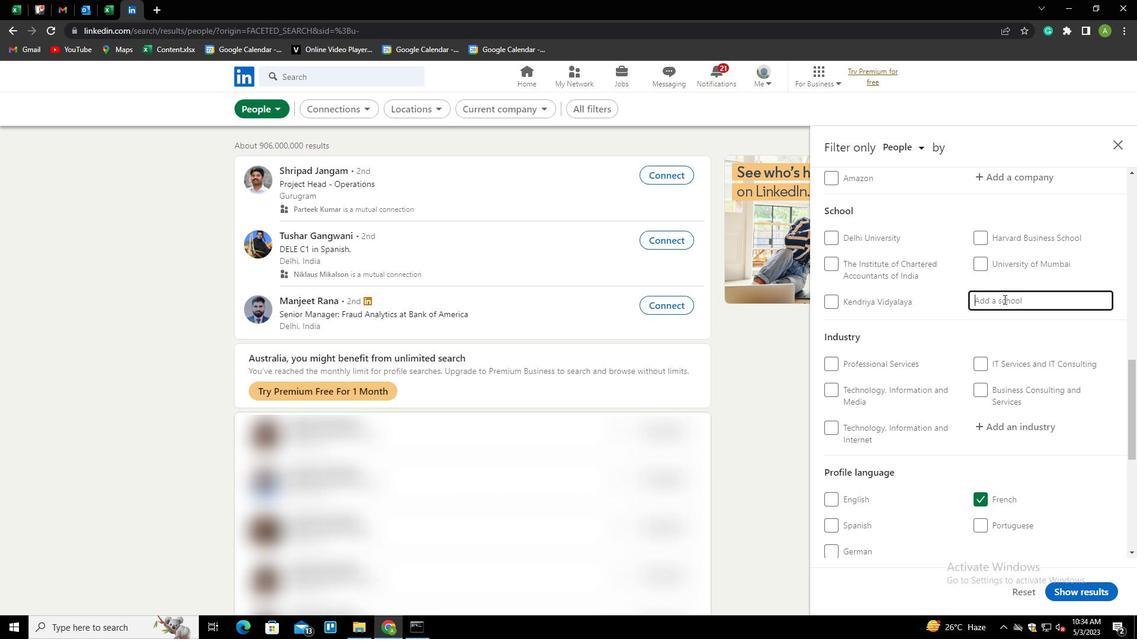 
Action: Key pressed <Key.shift>WIDYA<Key.space><Key.shift>G<Key.backspace><Key.shift><Key.shift><Key.shift><Key.shift><Key.shift><Key.shift><Key.shift><Key.shift><Key.shift><Key.shift><Key.shift><Key.shift><Key.shift><Key.shift><Key.shift><Key.shift><Key.shift>DHARMA<Key.space><Key.shift>UNIVERSITY<Key.down><Key.enter>
Screenshot: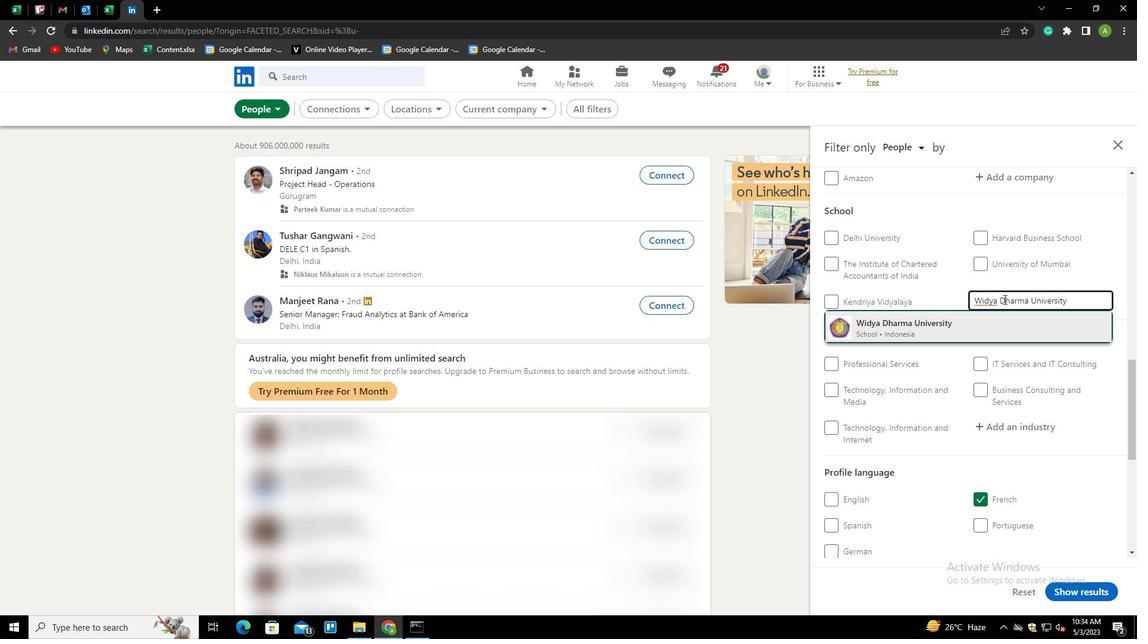 
Action: Mouse scrolled (1004, 299) with delta (0, 0)
Screenshot: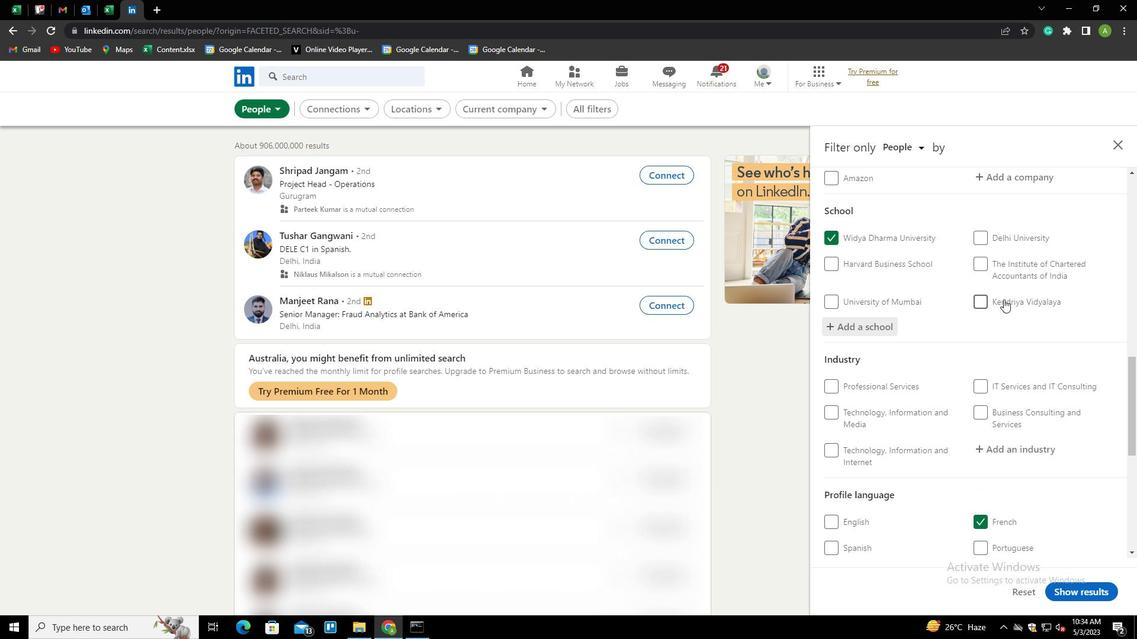 
Action: Mouse scrolled (1004, 299) with delta (0, 0)
Screenshot: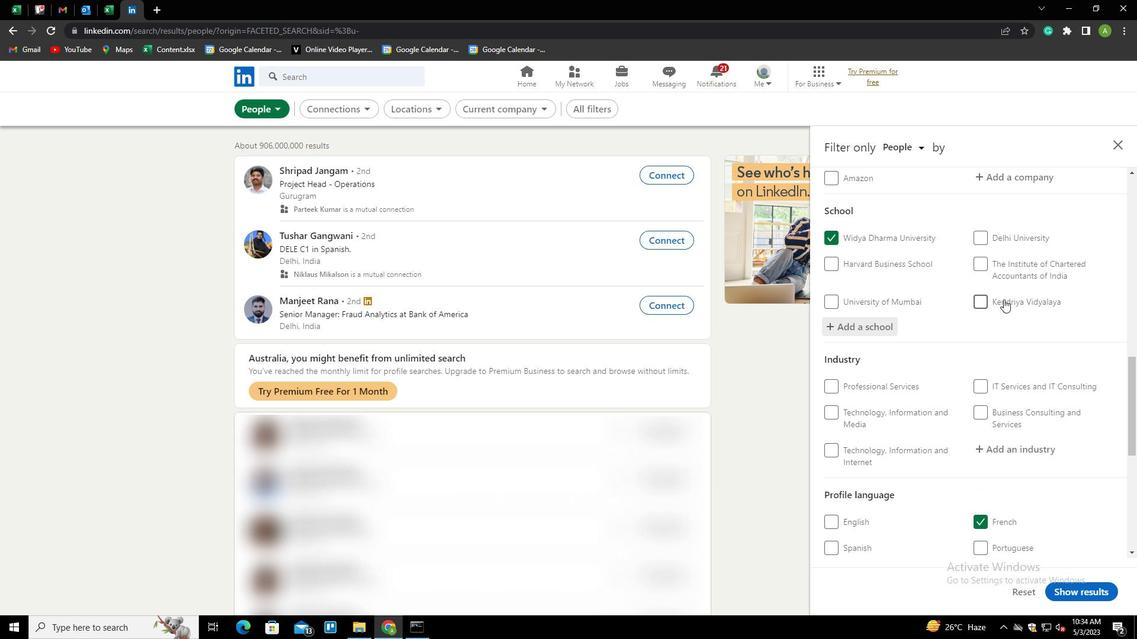 
Action: Mouse moved to (1013, 329)
Screenshot: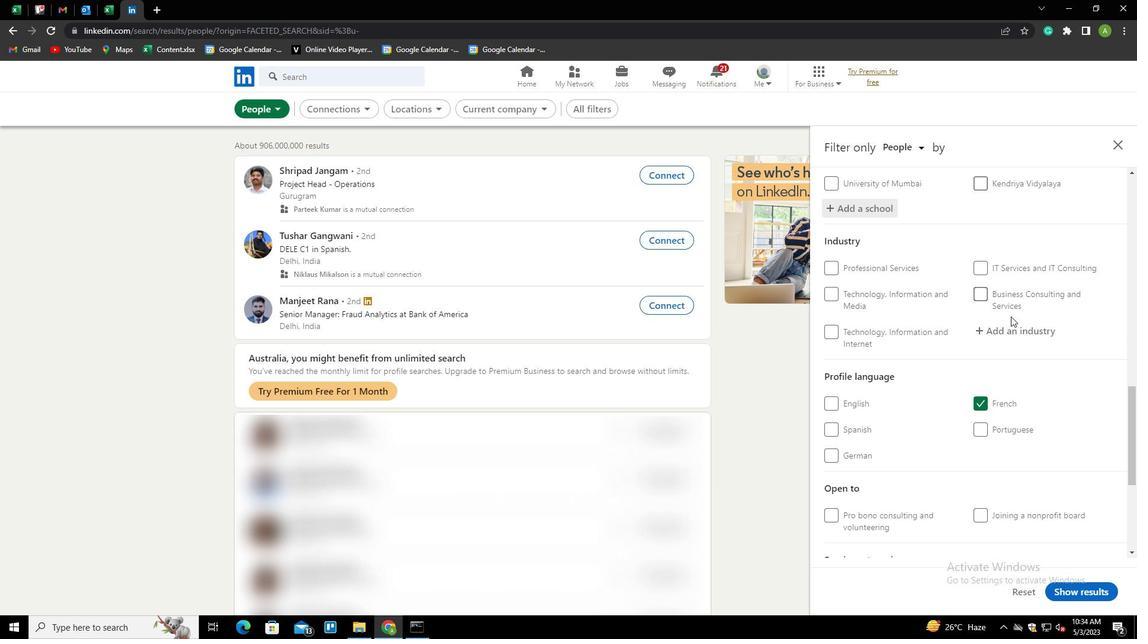 
Action: Mouse pressed left at (1013, 329)
Screenshot: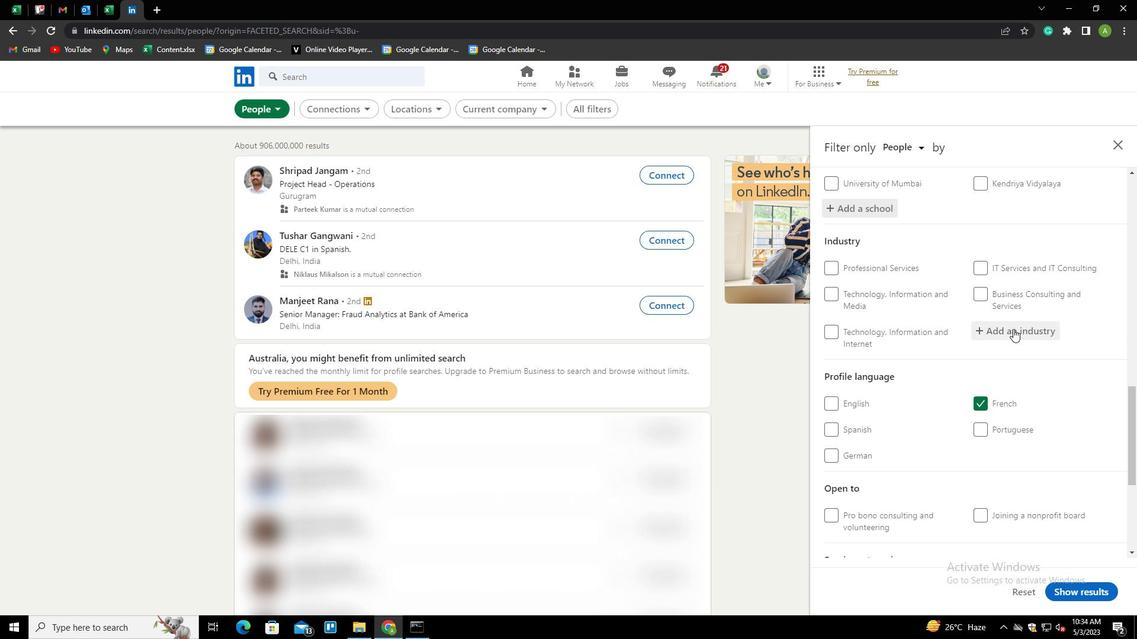 
Action: Mouse moved to (1013, 329)
Screenshot: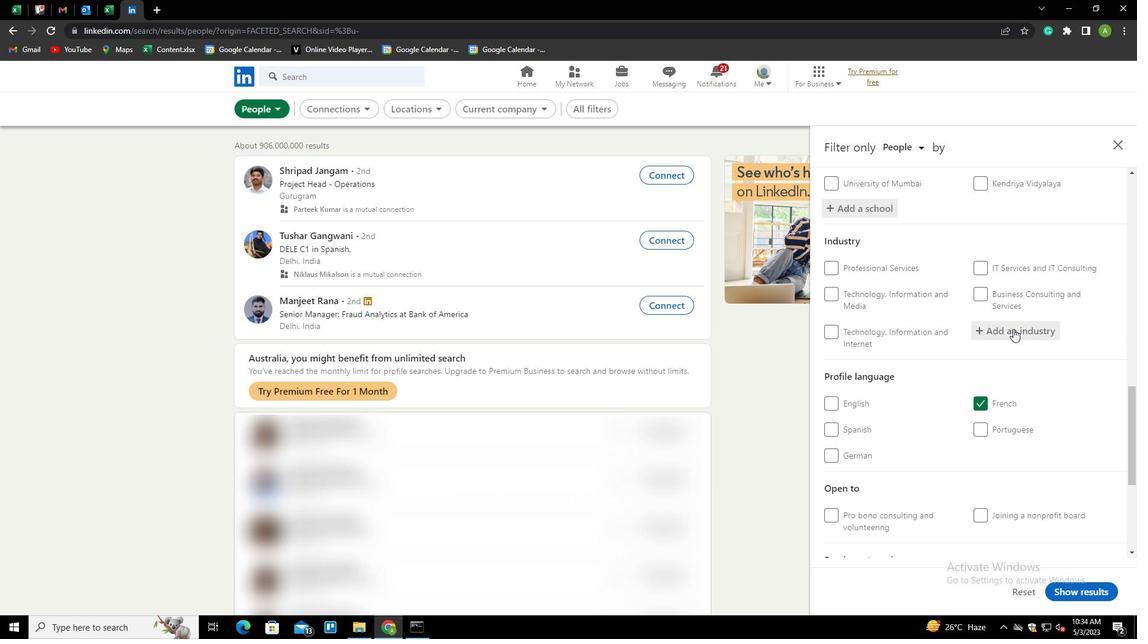 
Action: Key pressed <Key.shift>OPERATIONS<Key.space><Key.shift>CONSULTING<Key.down><Key.enter>
Screenshot: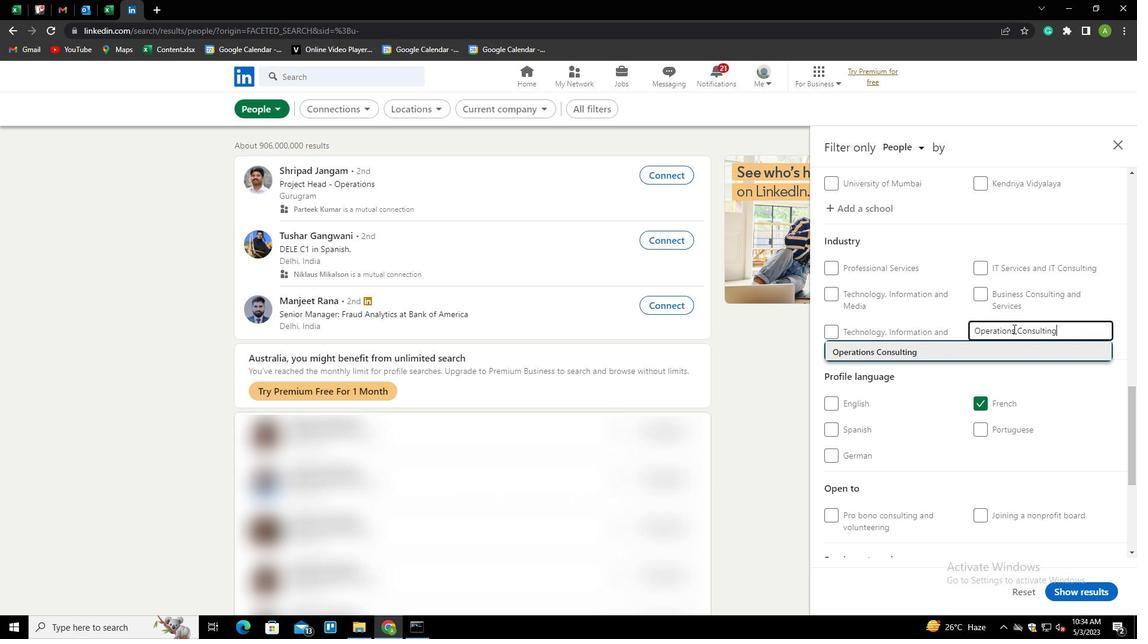 
Action: Mouse scrolled (1013, 328) with delta (0, 0)
Screenshot: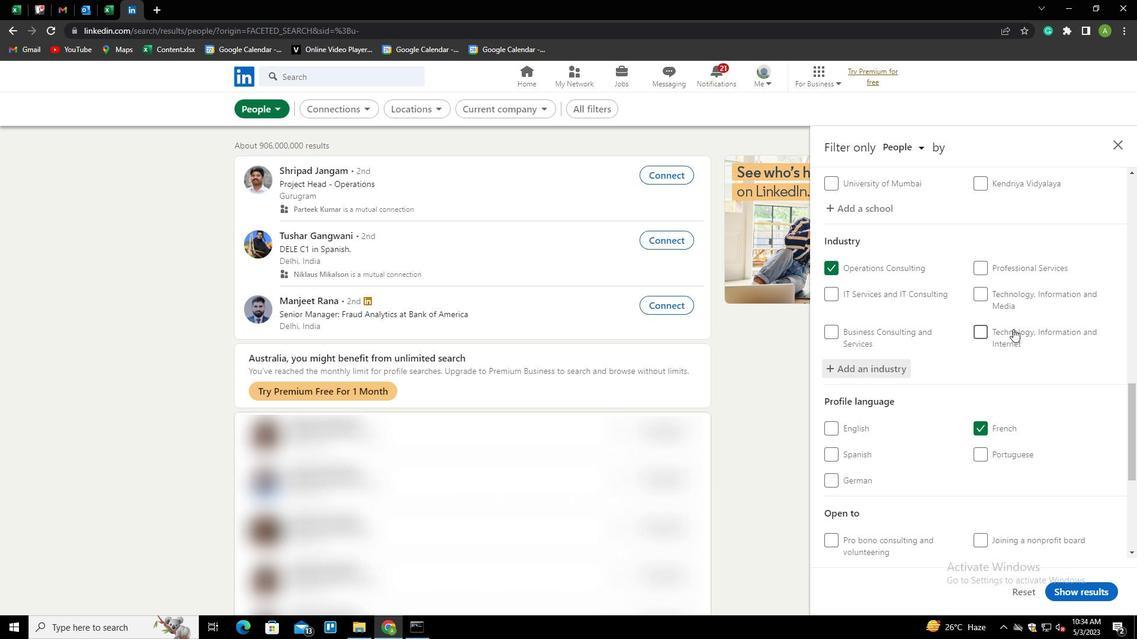 
Action: Mouse scrolled (1013, 328) with delta (0, 0)
Screenshot: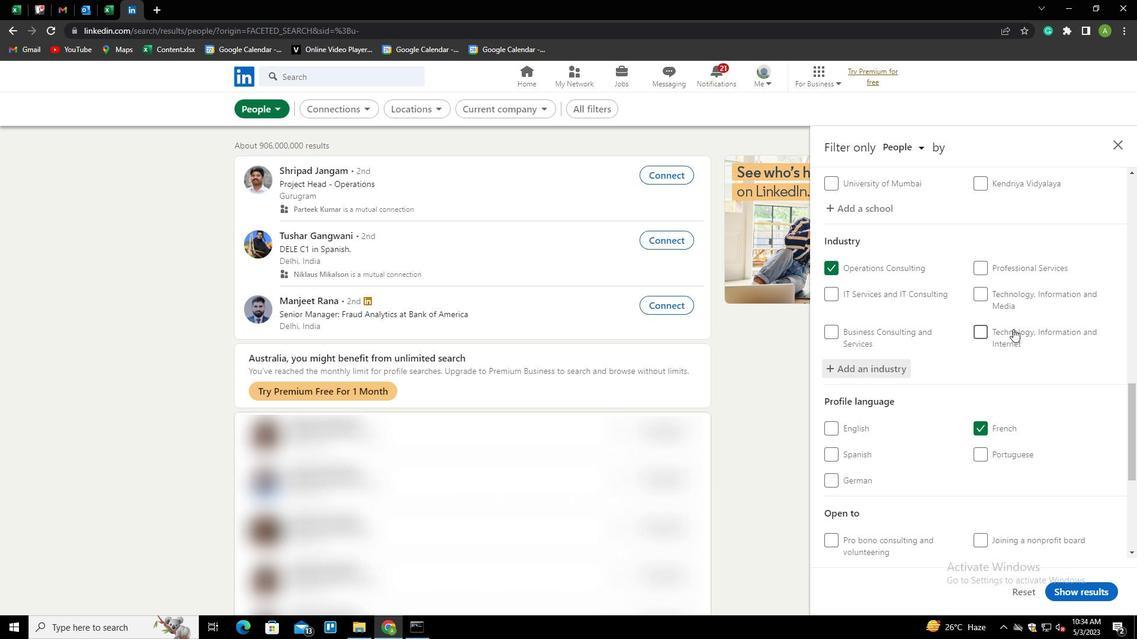 
Action: Mouse scrolled (1013, 328) with delta (0, 0)
Screenshot: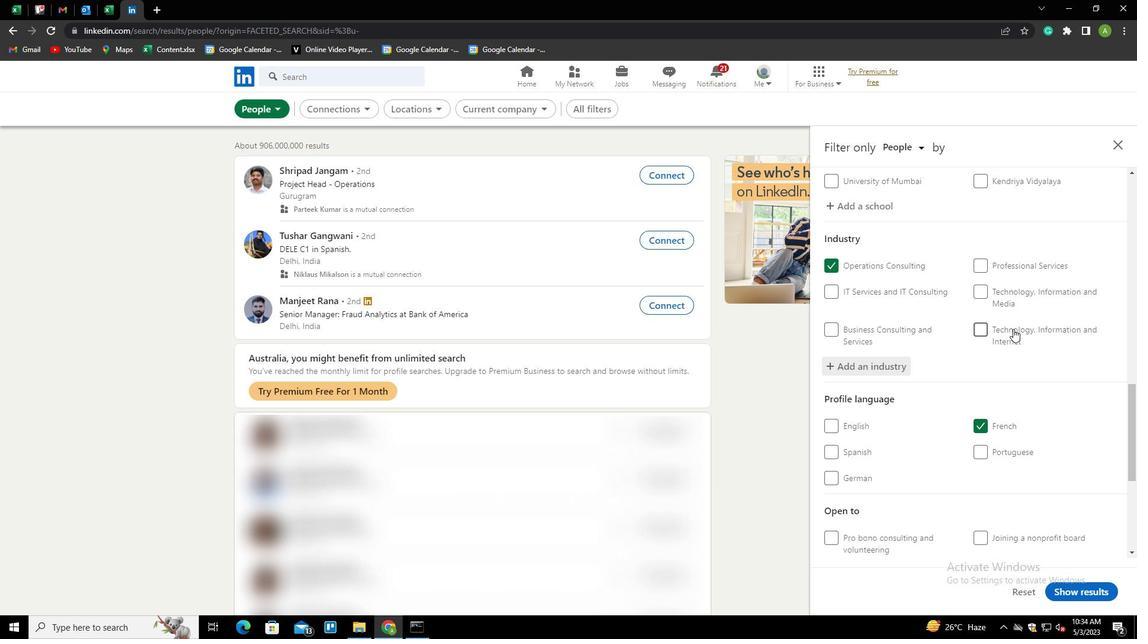 
Action: Mouse scrolled (1013, 328) with delta (0, 0)
Screenshot: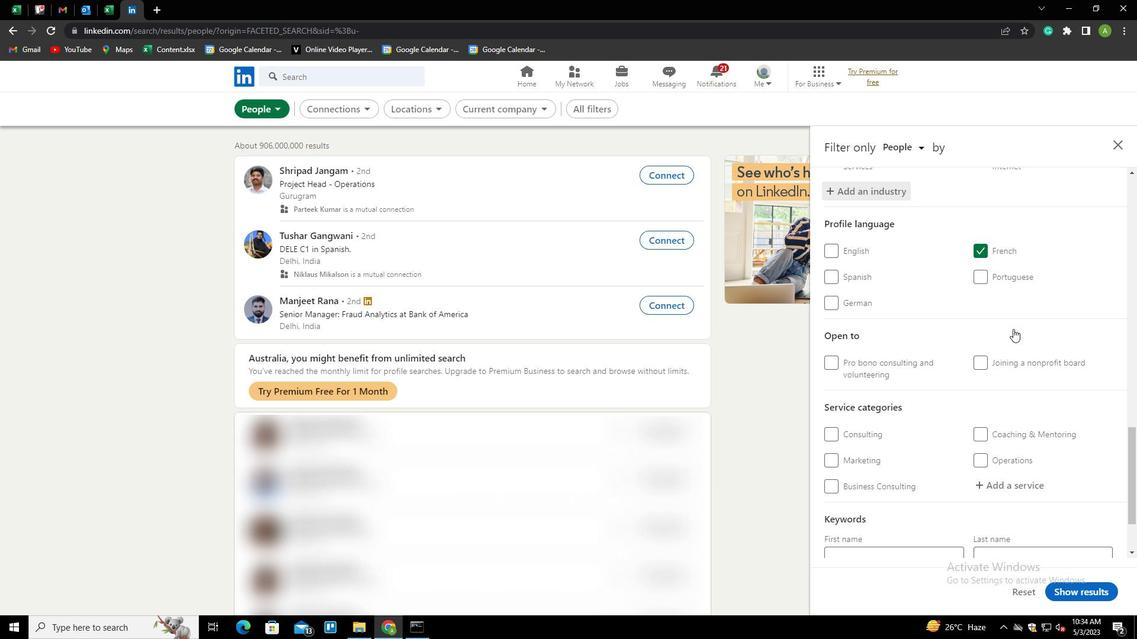 
Action: Mouse moved to (1013, 423)
Screenshot: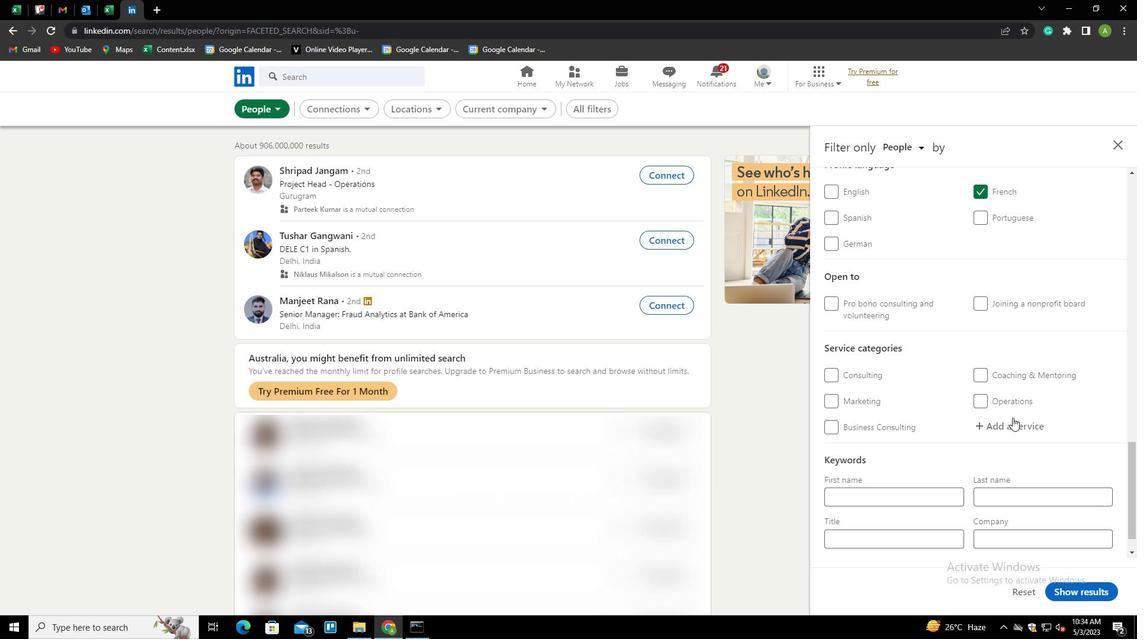 
Action: Mouse pressed left at (1013, 423)
Screenshot: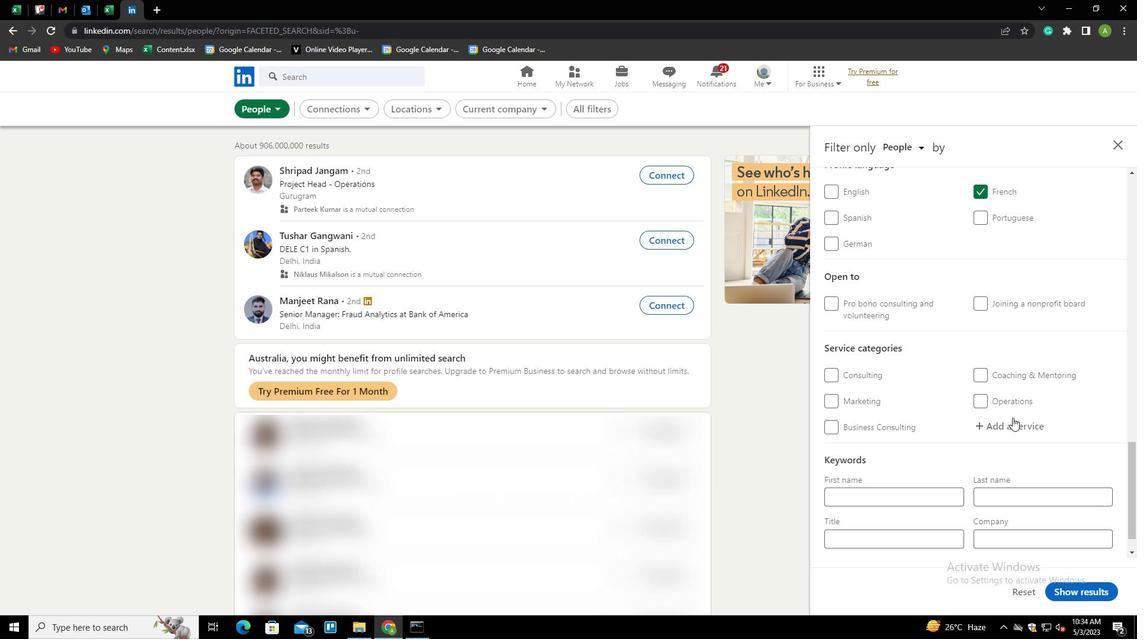 
Action: Mouse pressed left at (1013, 423)
Screenshot: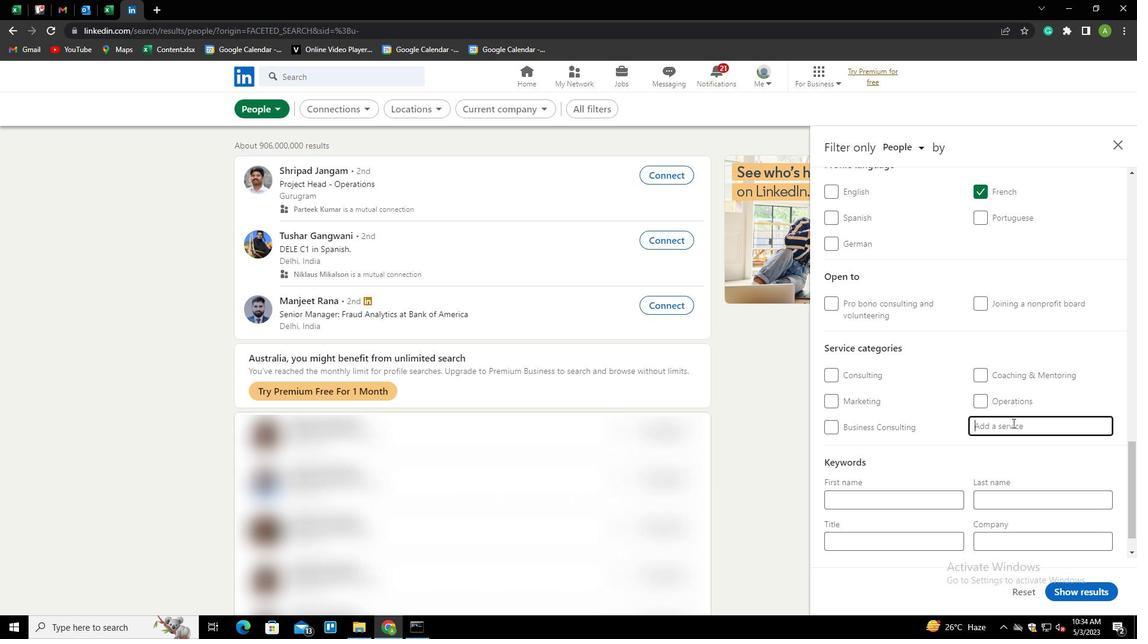 
Action: Key pressed <Key.shift><Key.shift><Key.shift><Key.shift>PACKAGING<Key.space><Key.shift>DESIGN<Key.down><Key.enter>
Screenshot: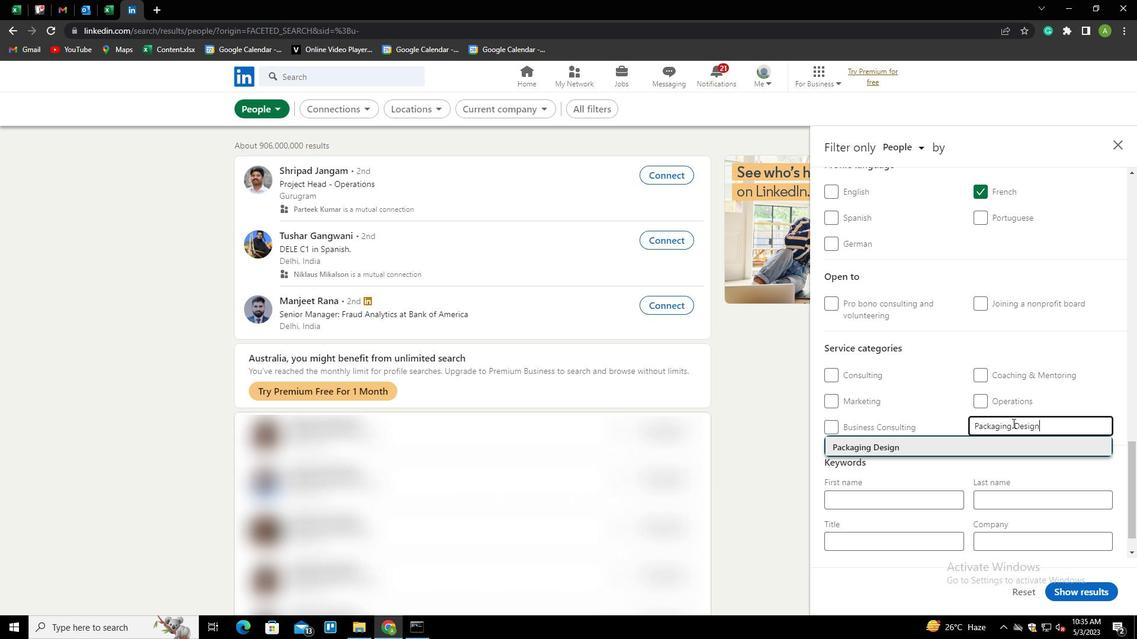 
Action: Mouse scrolled (1013, 423) with delta (0, 0)
Screenshot: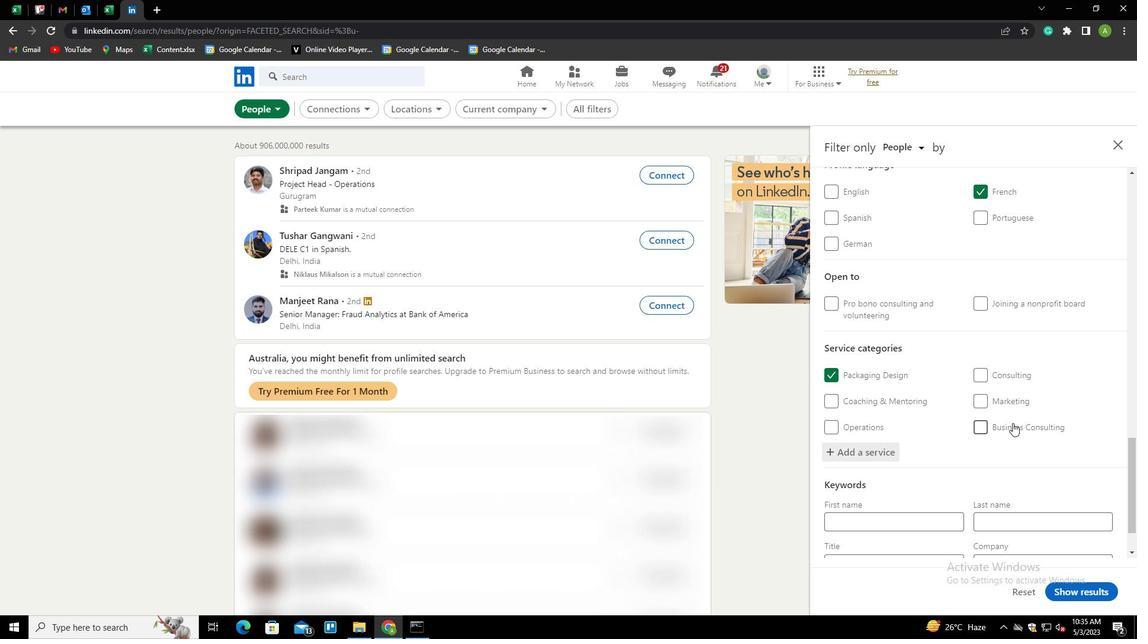 
Action: Mouse scrolled (1013, 423) with delta (0, 0)
Screenshot: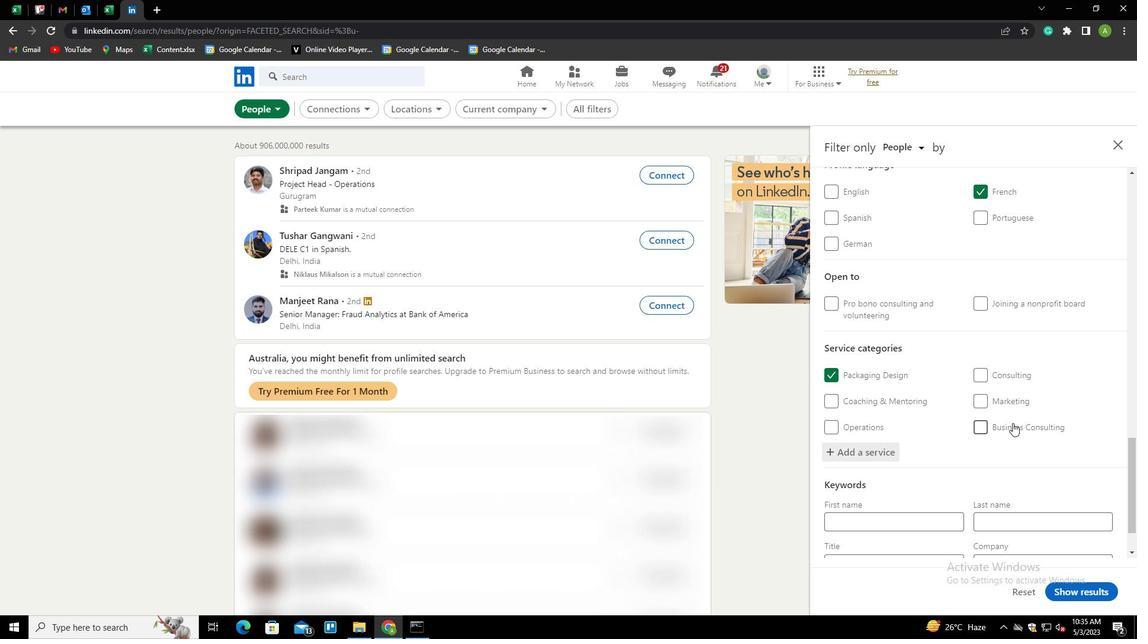 
Action: Mouse scrolled (1013, 423) with delta (0, 0)
Screenshot: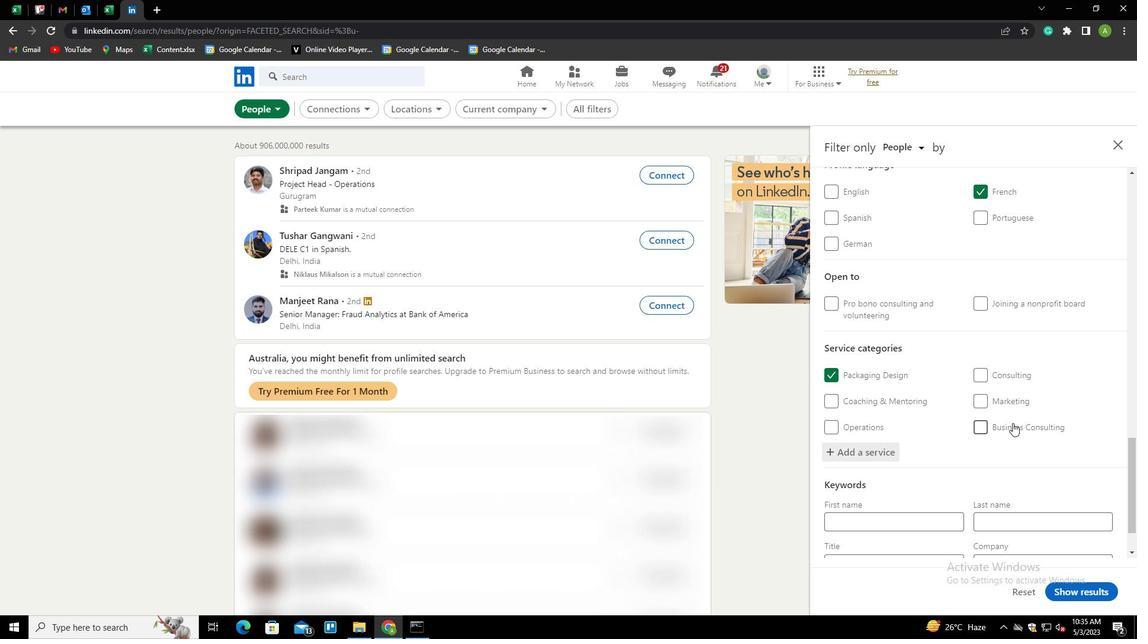 
Action: Mouse scrolled (1013, 423) with delta (0, 0)
Screenshot: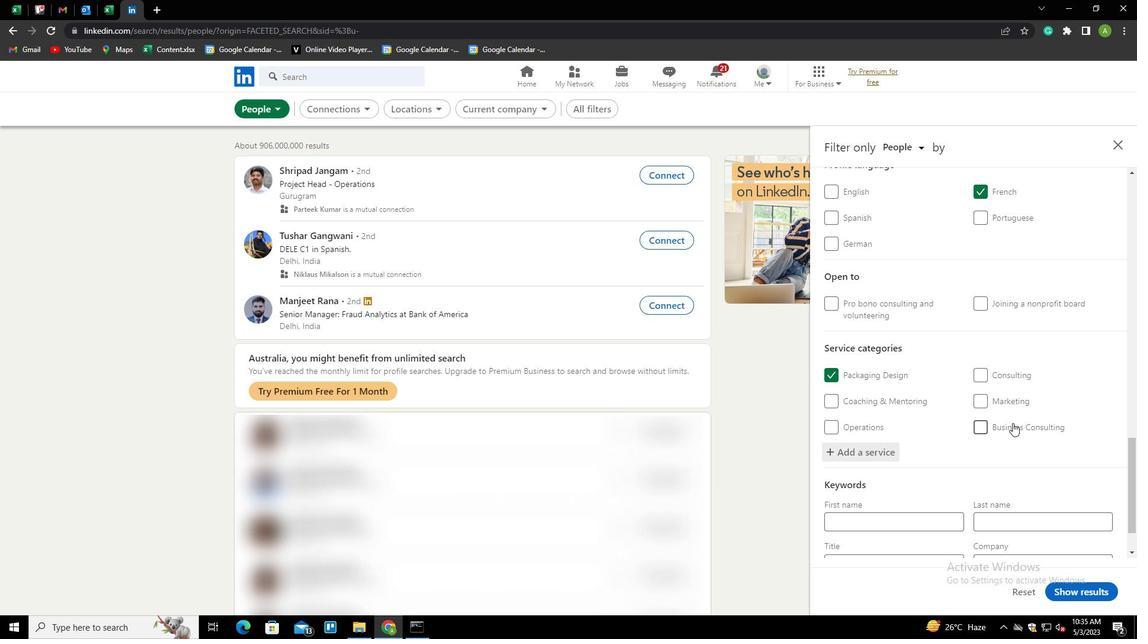 
Action: Mouse scrolled (1013, 423) with delta (0, 0)
Screenshot: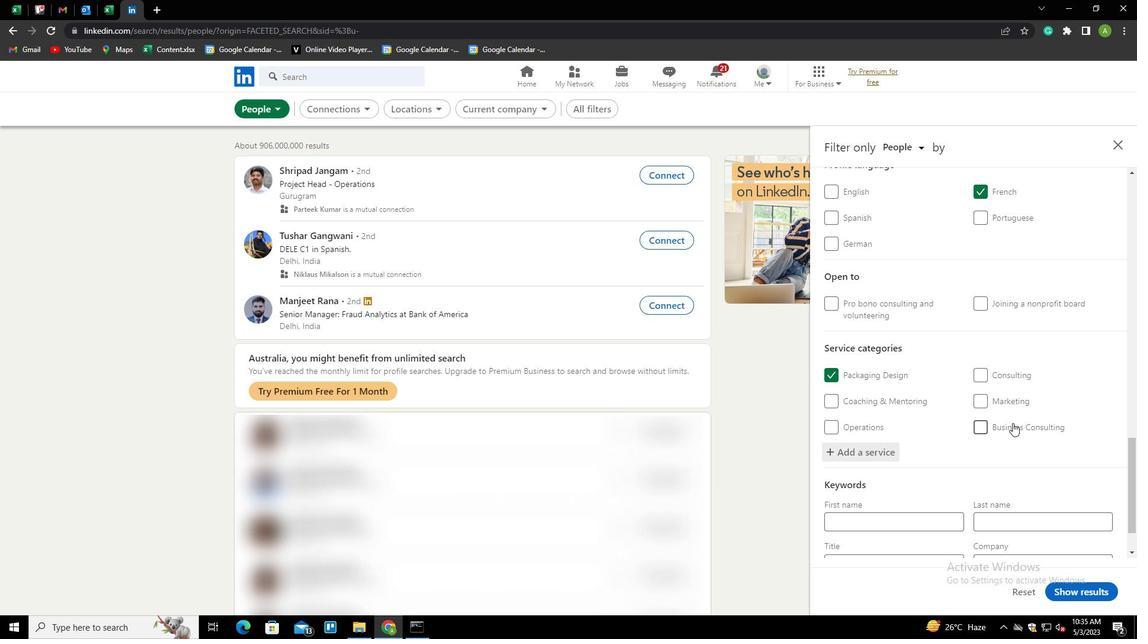 
Action: Mouse scrolled (1013, 423) with delta (0, 0)
Screenshot: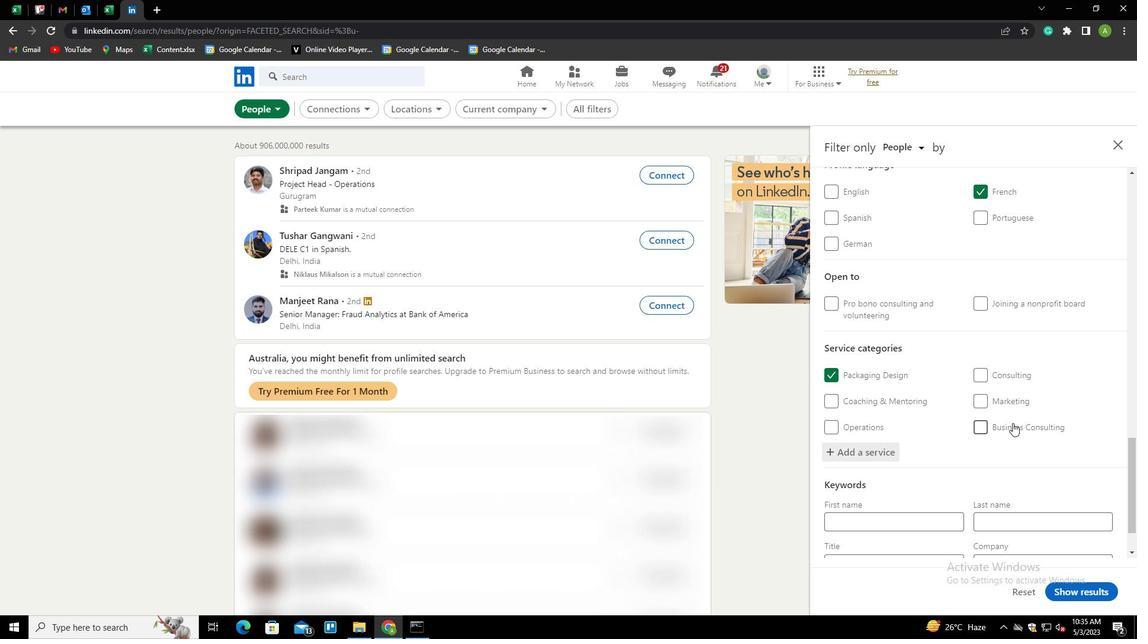 
Action: Mouse scrolled (1013, 423) with delta (0, 0)
Screenshot: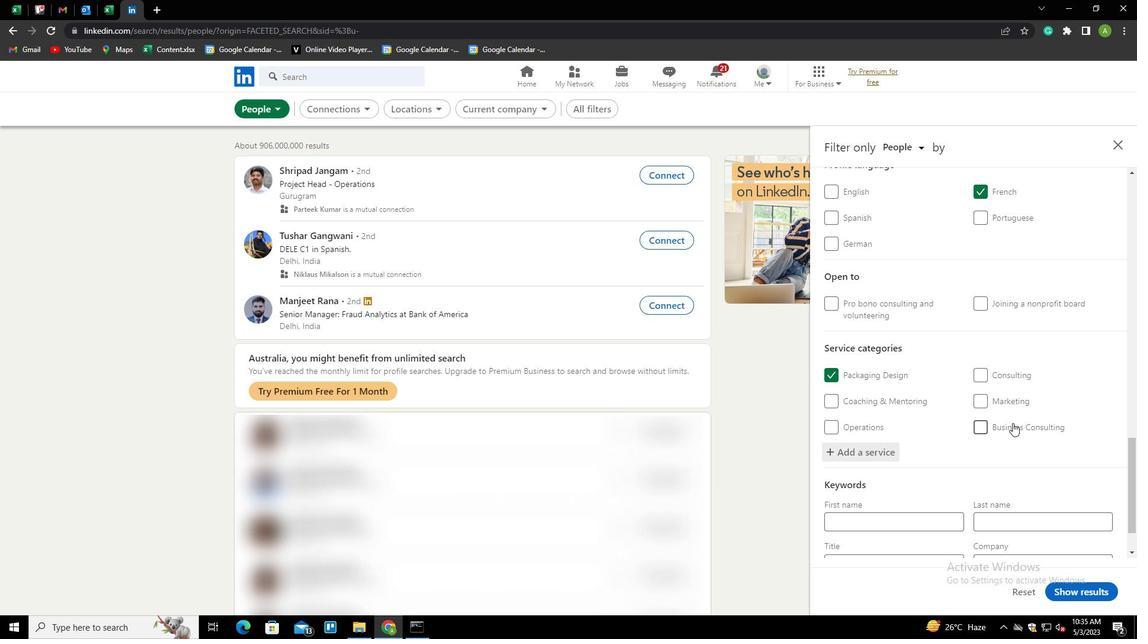 
Action: Mouse moved to (890, 508)
Screenshot: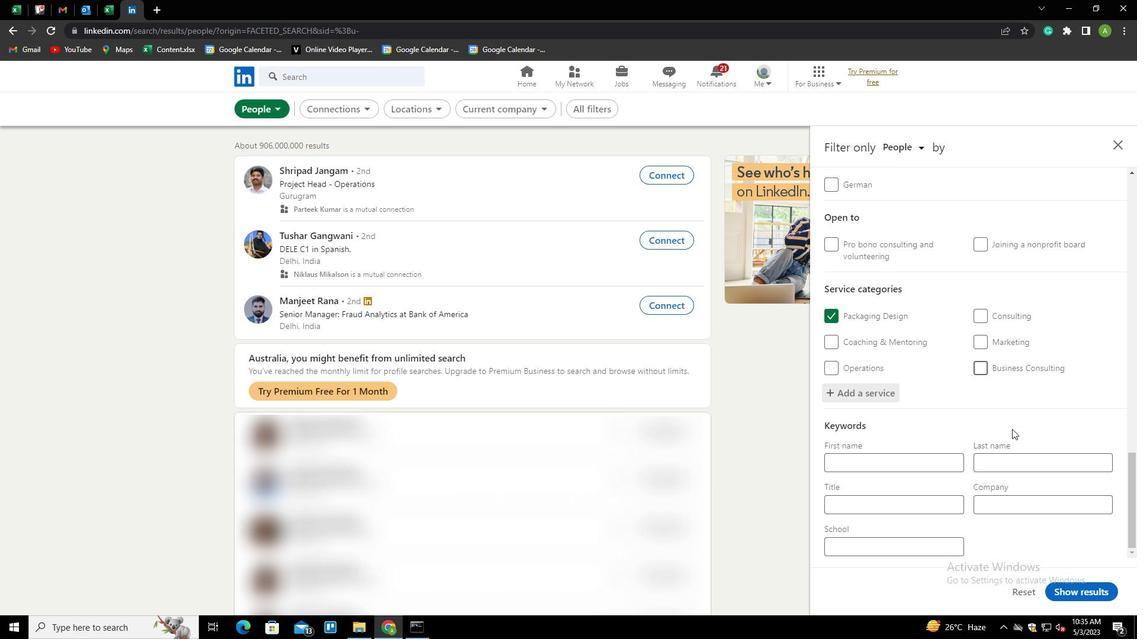 
Action: Mouse pressed left at (890, 508)
Screenshot: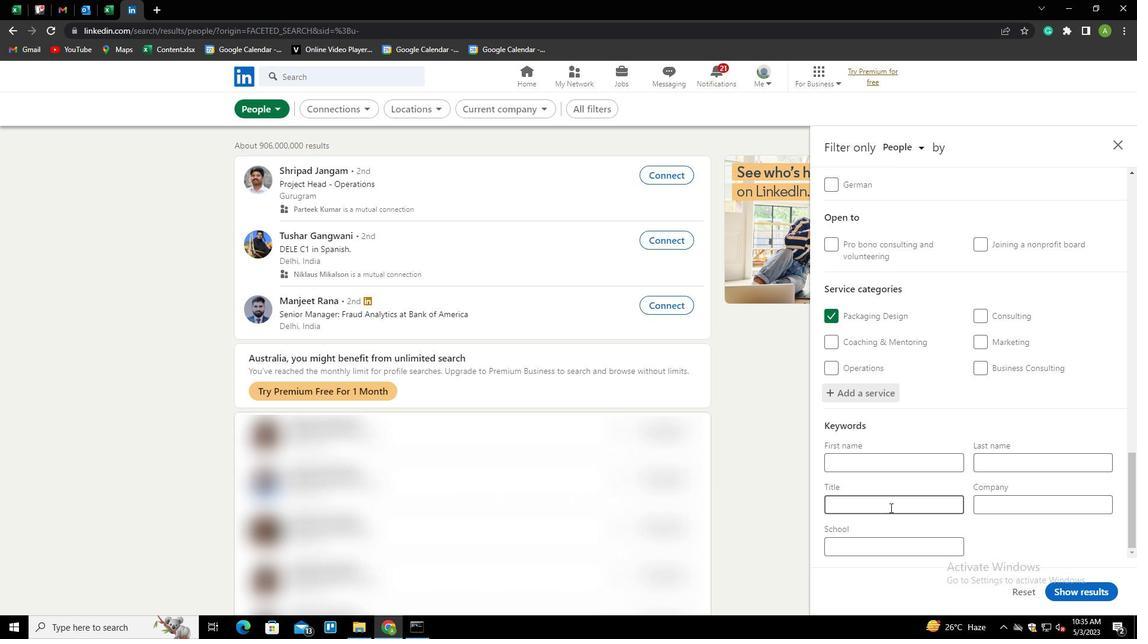 
Action: Key pressed <Key.shift>TEAM<Key.space><Key.shift>LEADER
Screenshot: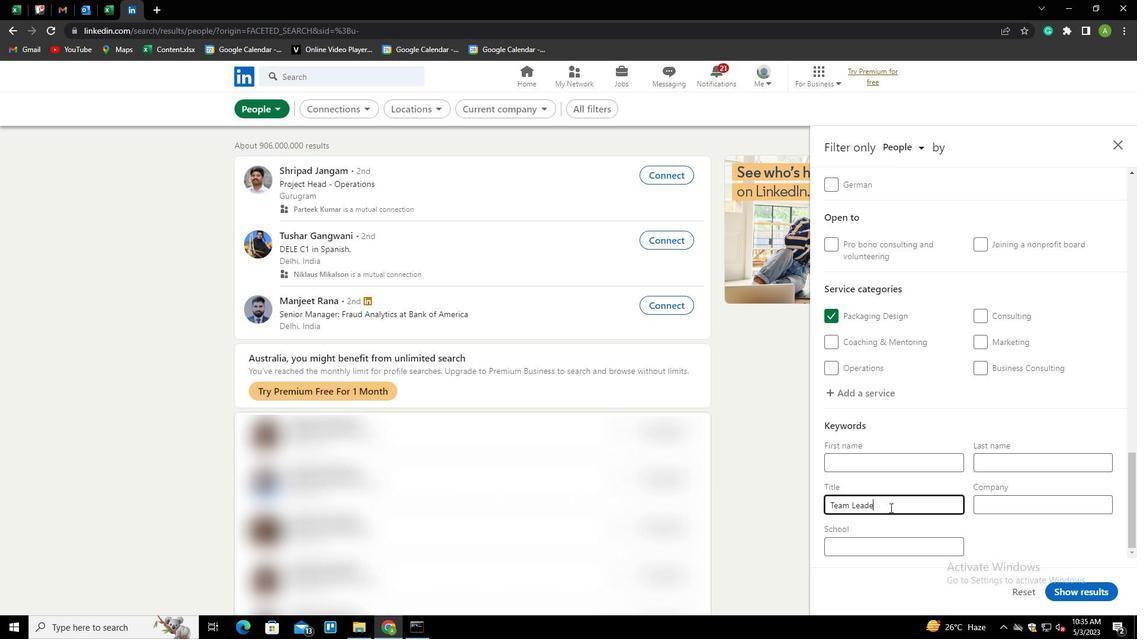 
Action: Mouse moved to (1041, 527)
Screenshot: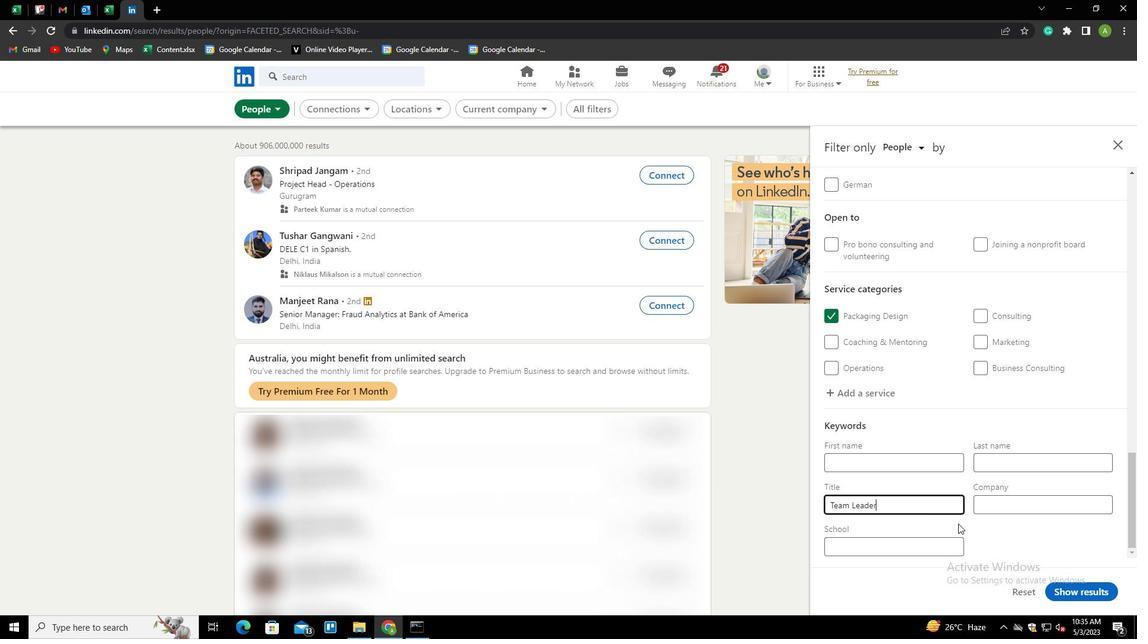
Action: Mouse pressed left at (1041, 527)
Screenshot: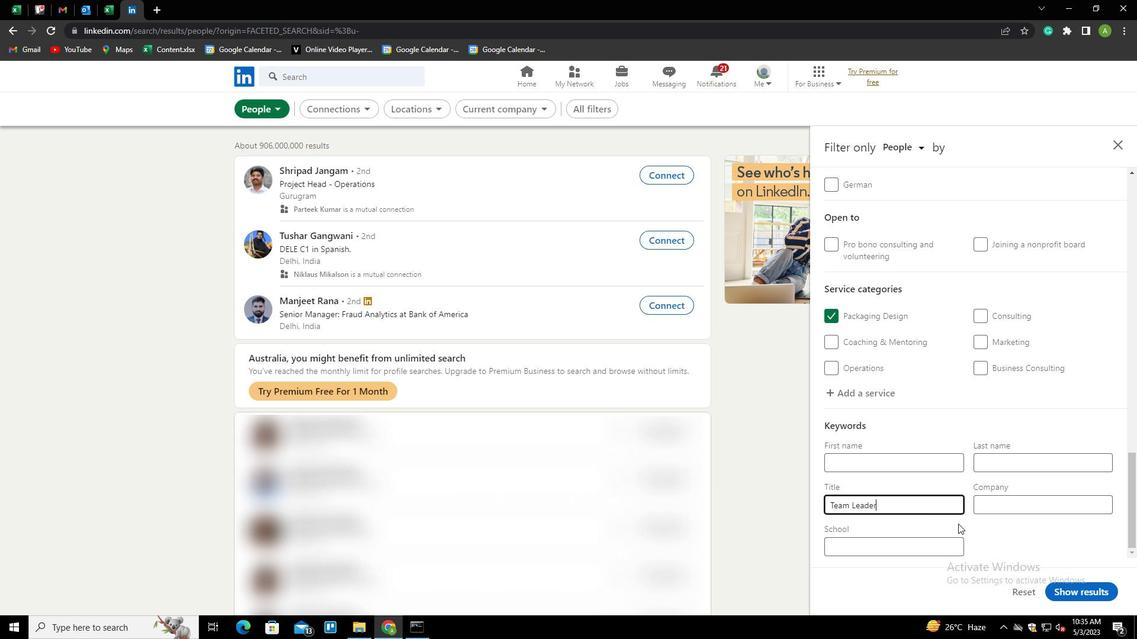 
Action: Mouse moved to (1103, 585)
Screenshot: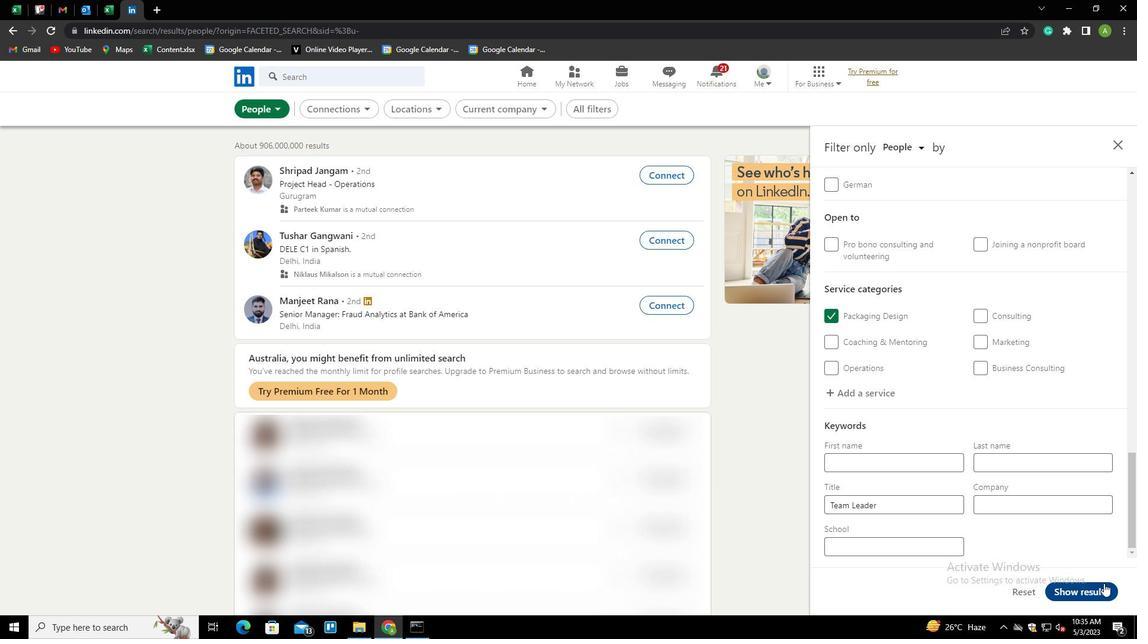 
Action: Mouse pressed left at (1103, 585)
Screenshot: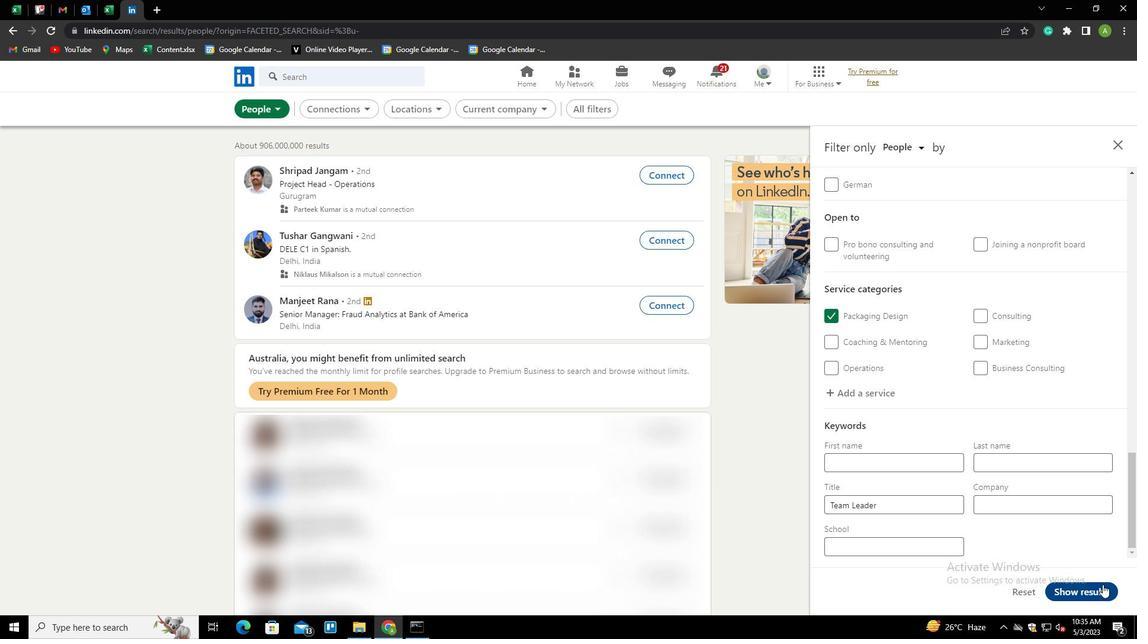 
